 Task: Select the Cape Verde Time as time zone for the schedule.
Action: Mouse moved to (1077, 98)
Screenshot: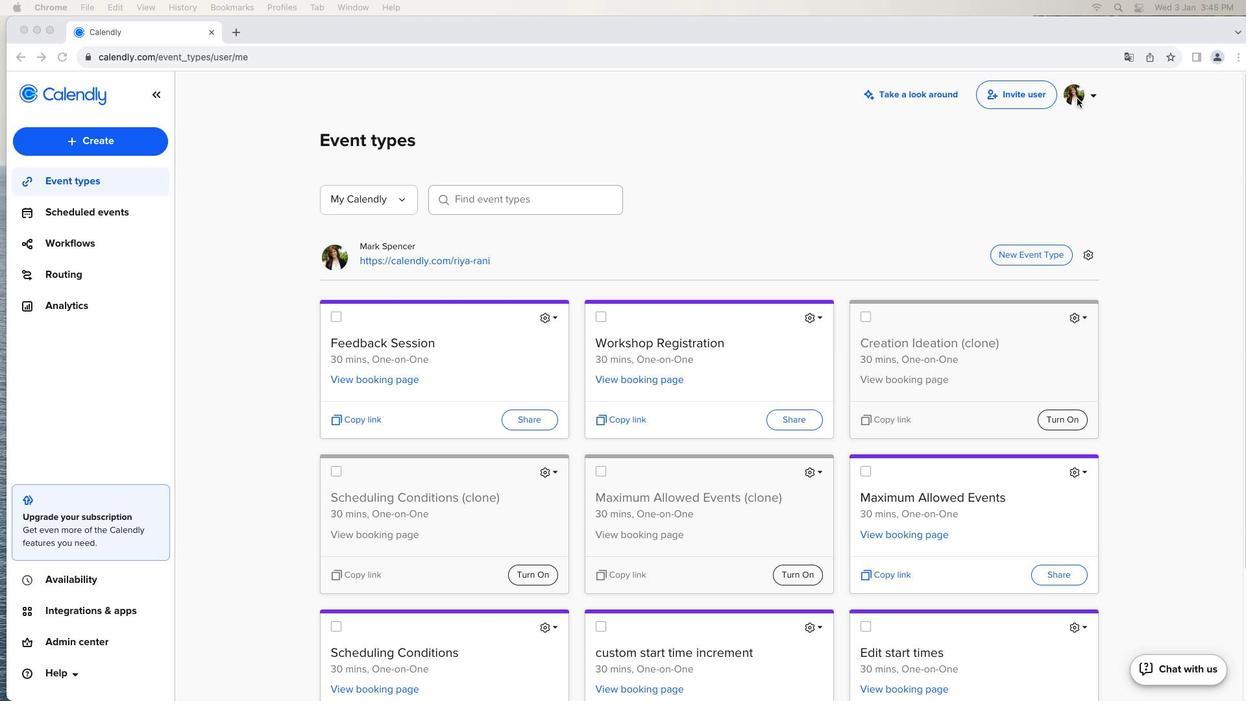 
Action: Mouse pressed left at (1077, 98)
Screenshot: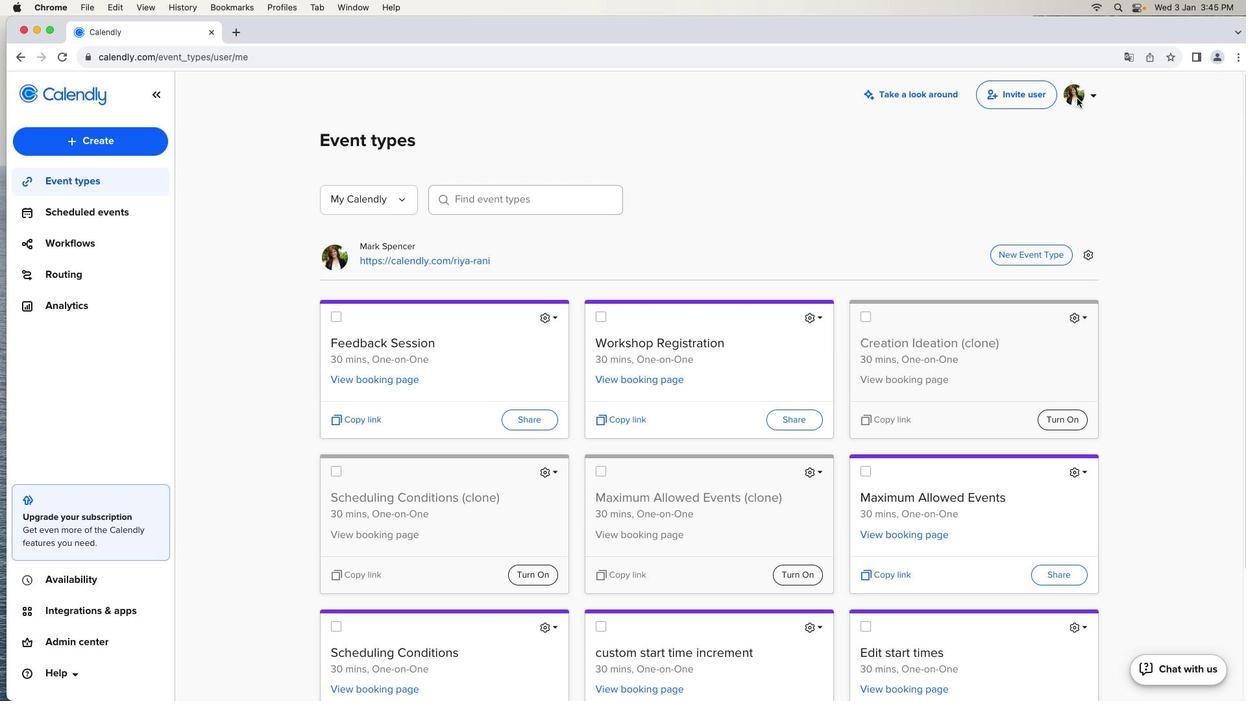
Action: Mouse pressed left at (1077, 98)
Screenshot: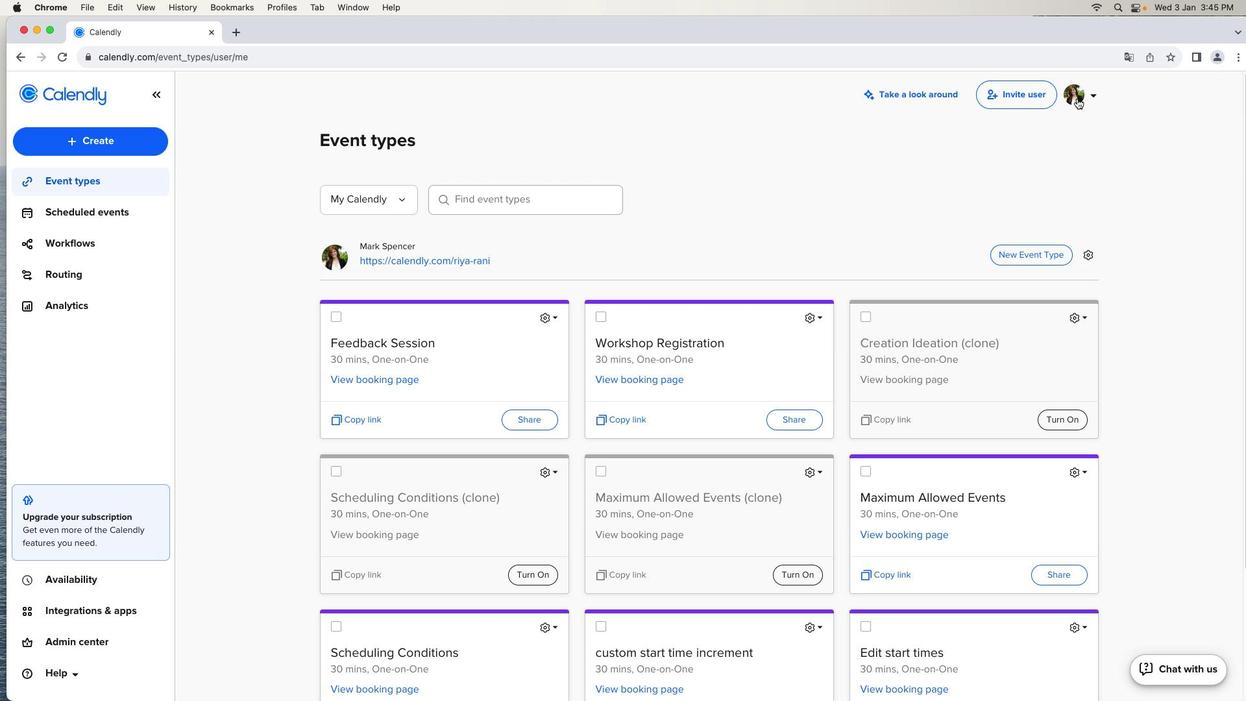 
Action: Mouse moved to (1013, 171)
Screenshot: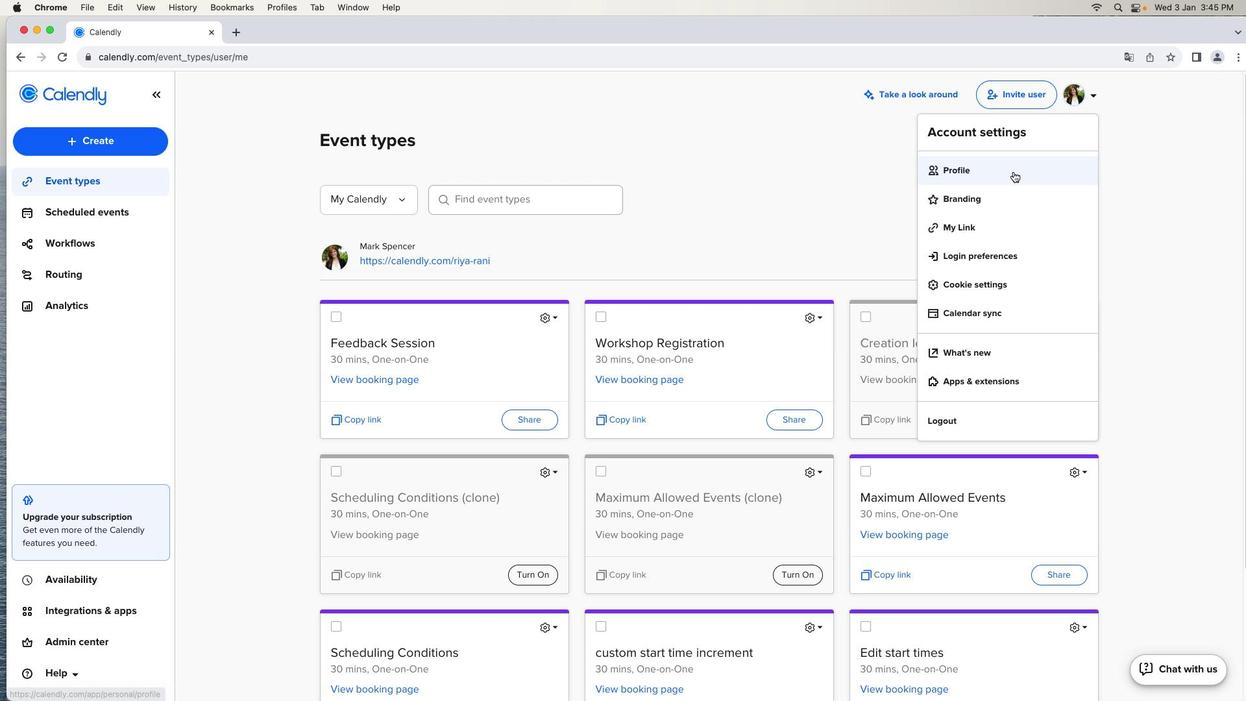
Action: Mouse pressed left at (1013, 171)
Screenshot: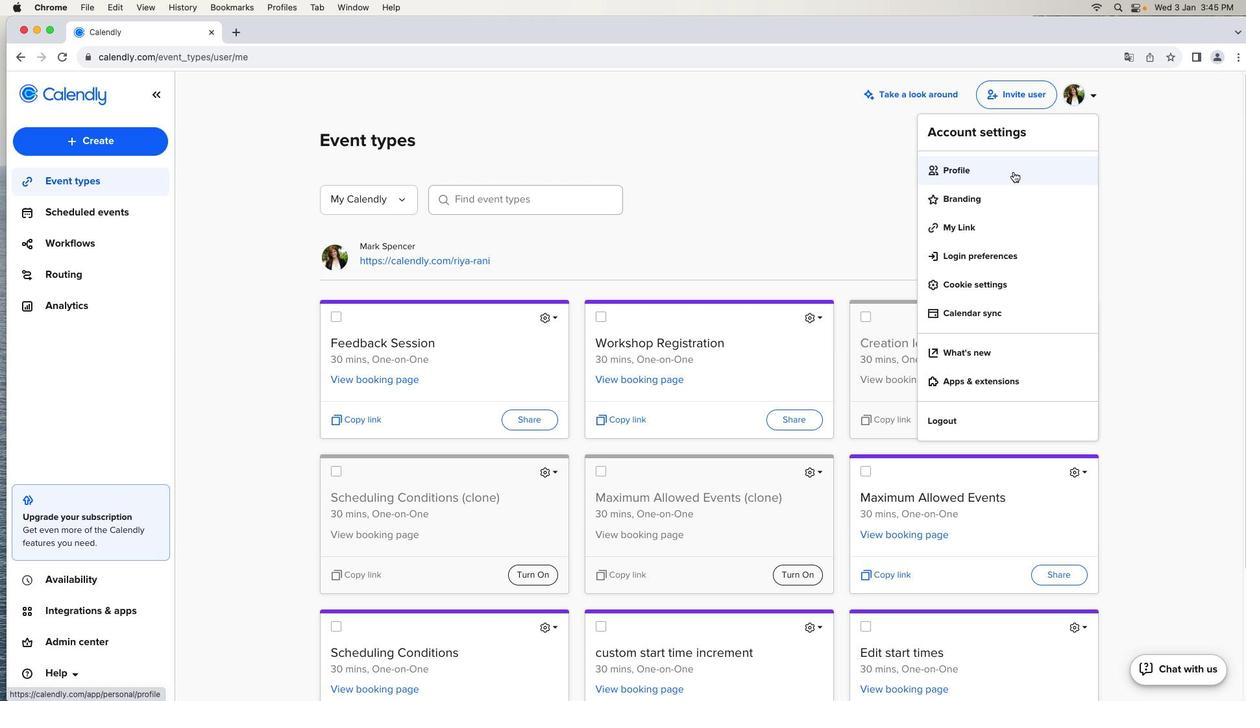 
Action: Mouse moved to (654, 545)
Screenshot: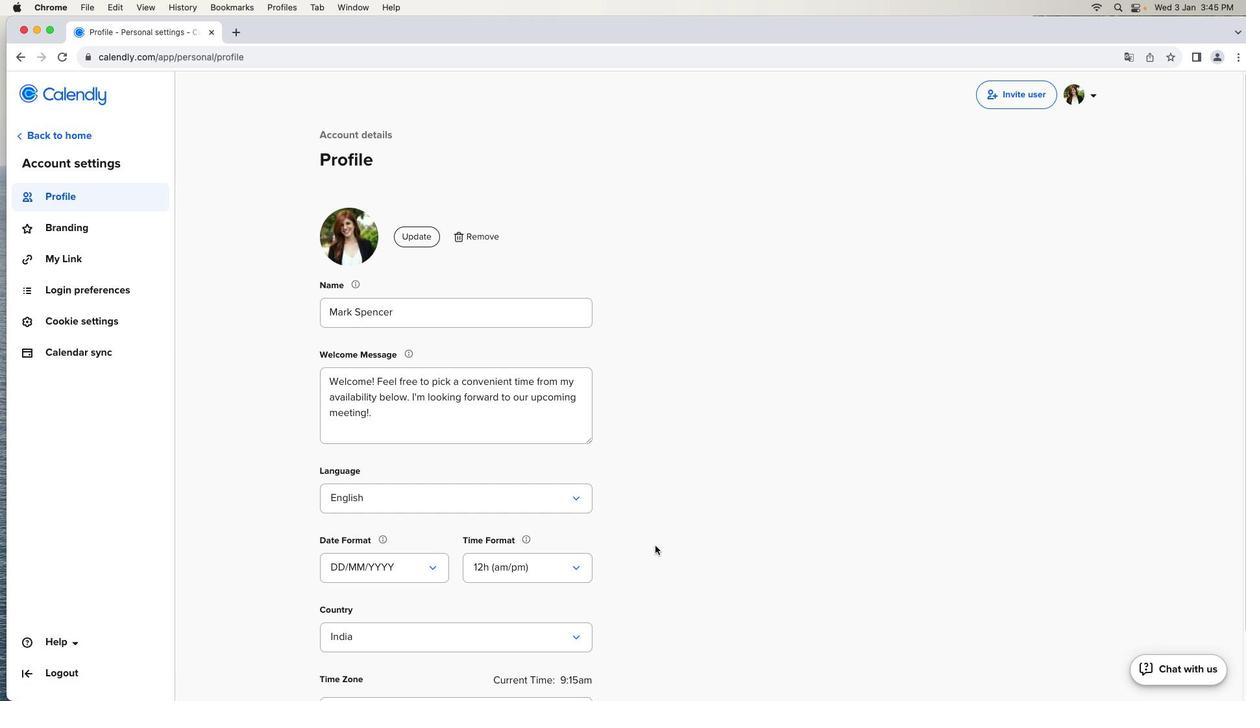 
Action: Mouse scrolled (654, 545) with delta (0, 0)
Screenshot: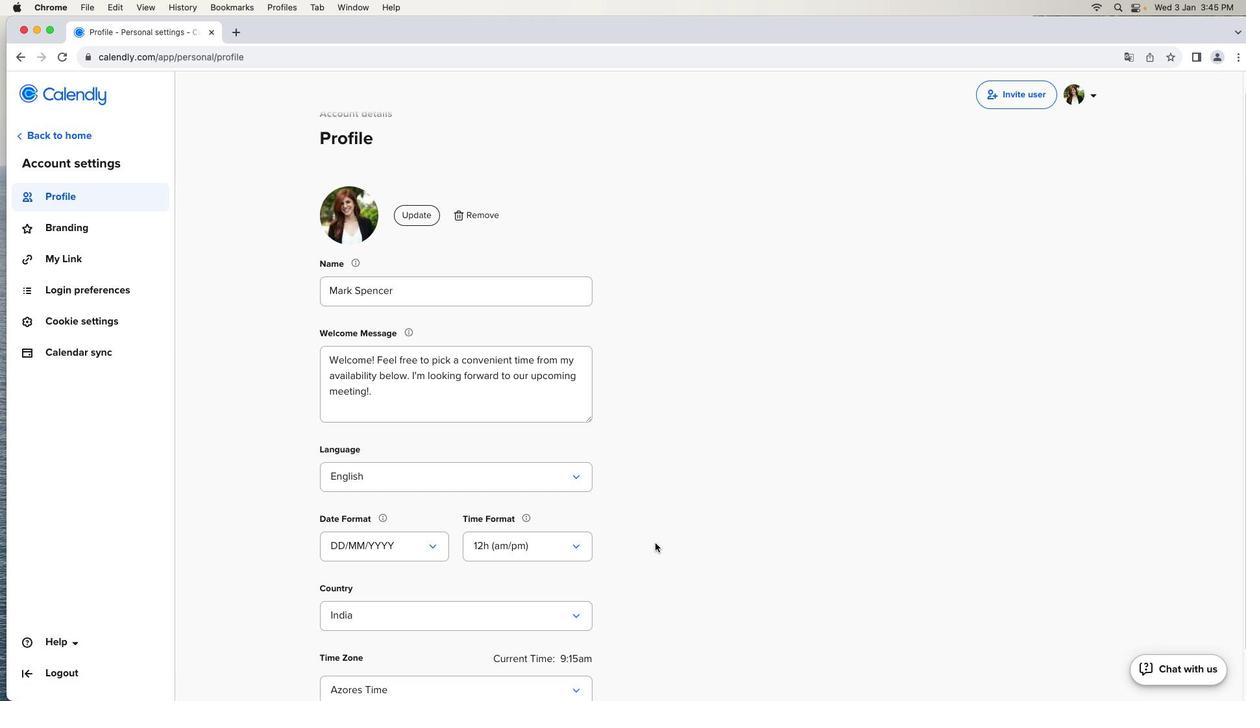 
Action: Mouse scrolled (654, 545) with delta (0, 0)
Screenshot: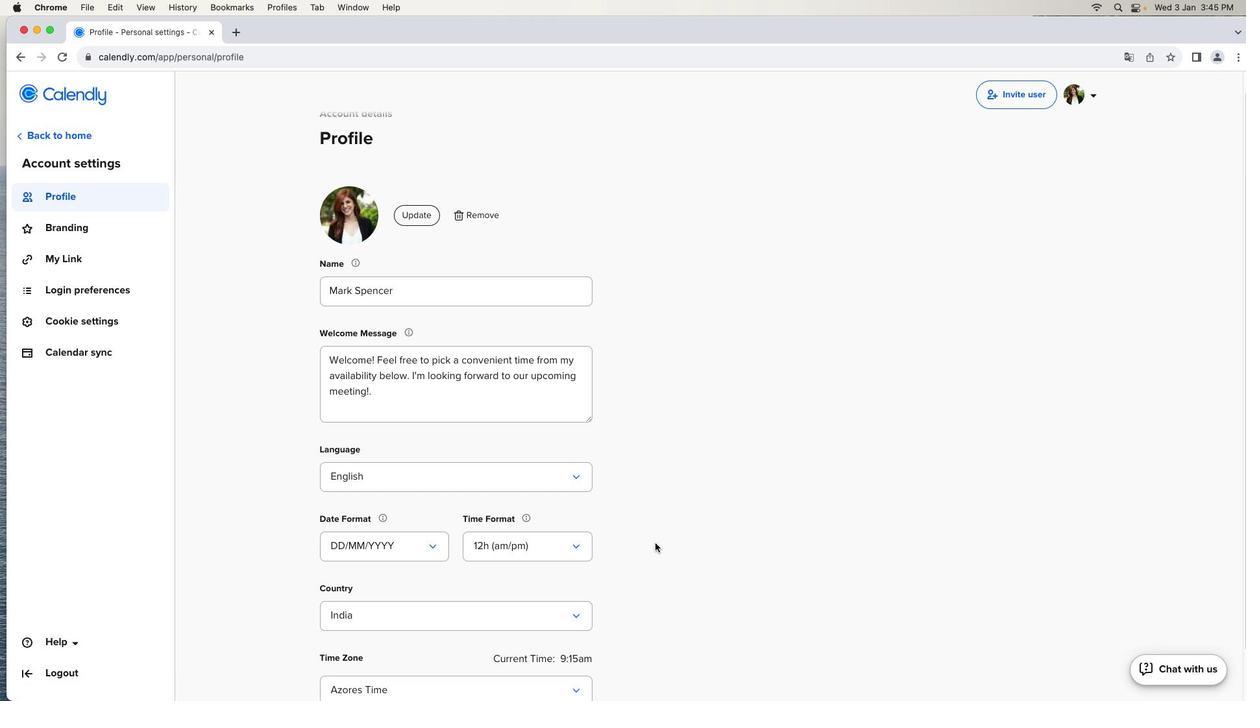
Action: Mouse scrolled (654, 545) with delta (0, -1)
Screenshot: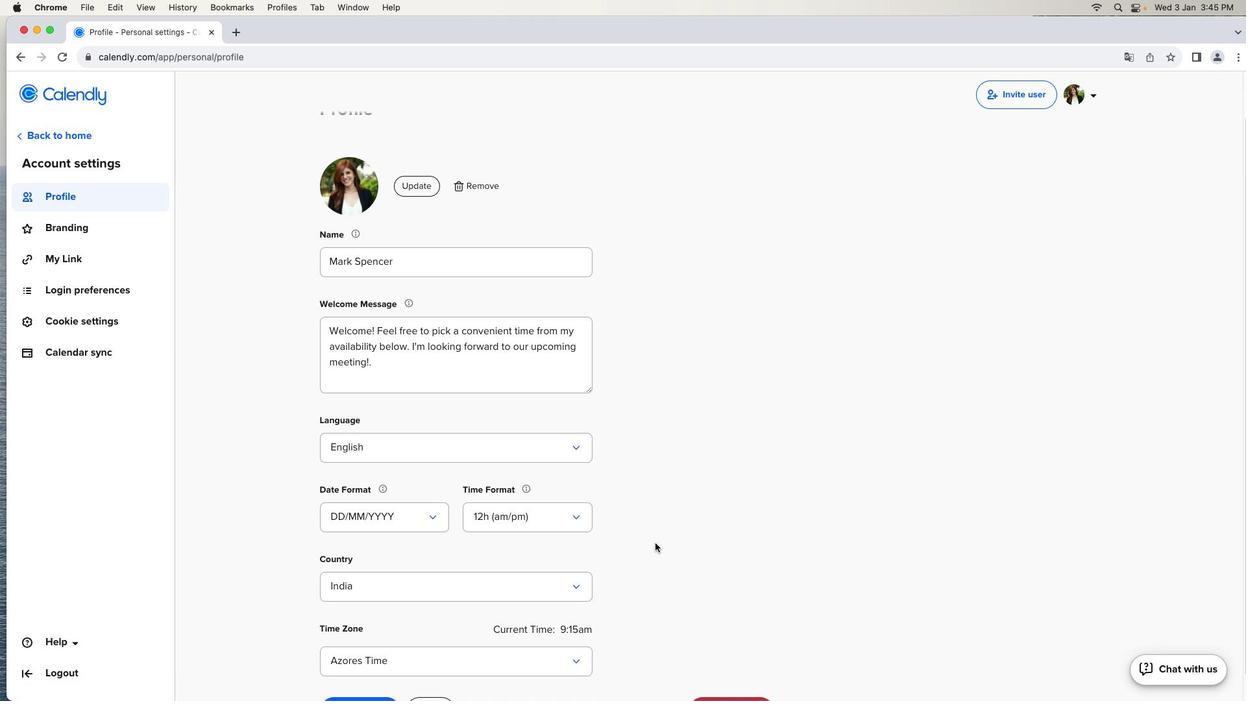 
Action: Mouse moved to (654, 543)
Screenshot: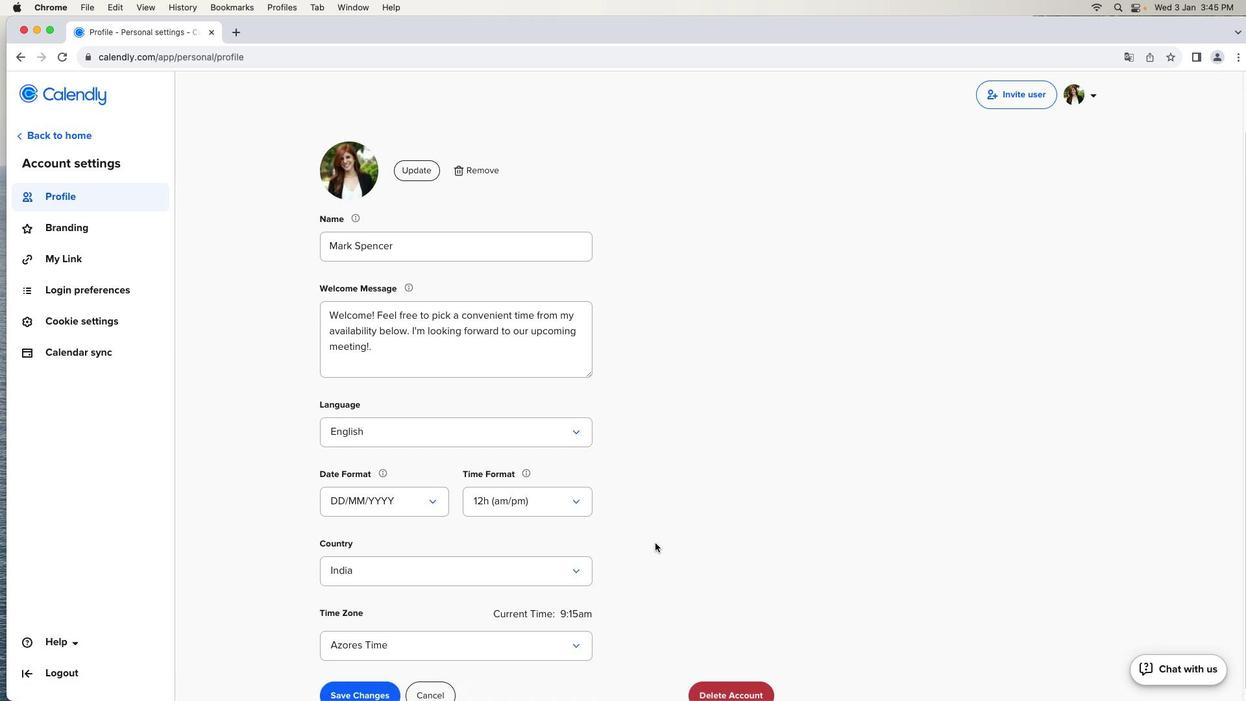 
Action: Mouse scrolled (654, 543) with delta (0, -2)
Screenshot: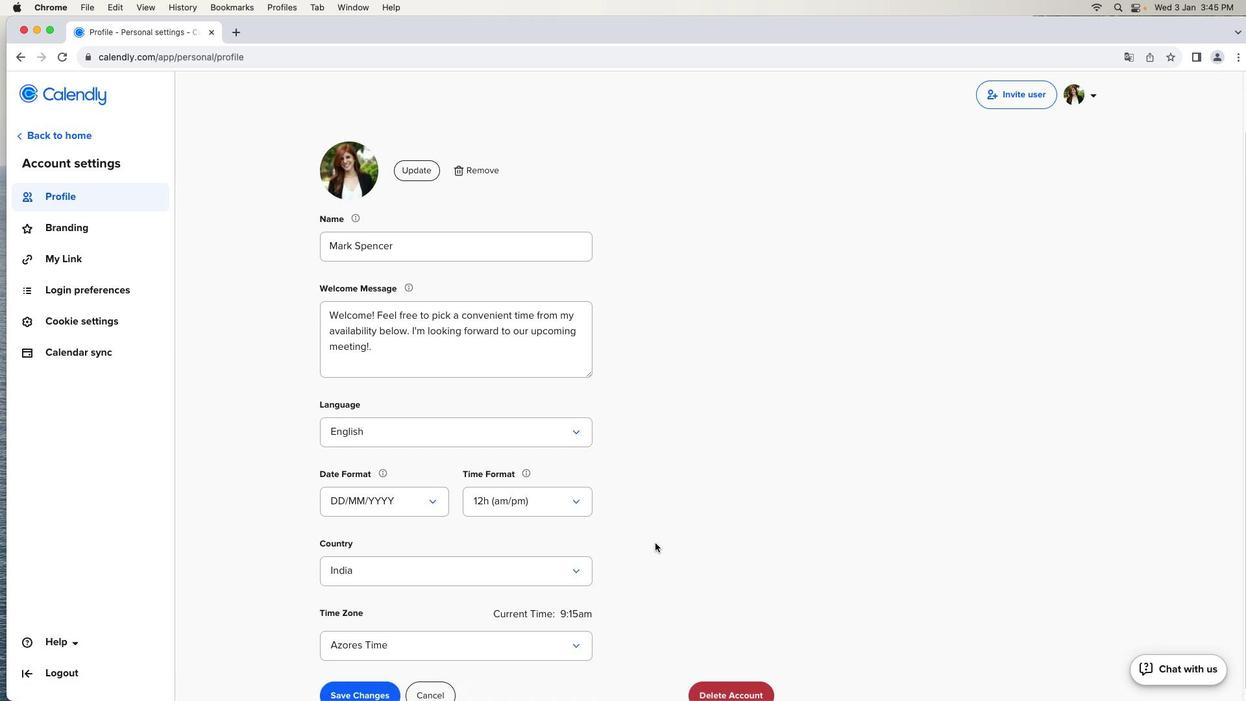 
Action: Mouse moved to (576, 636)
Screenshot: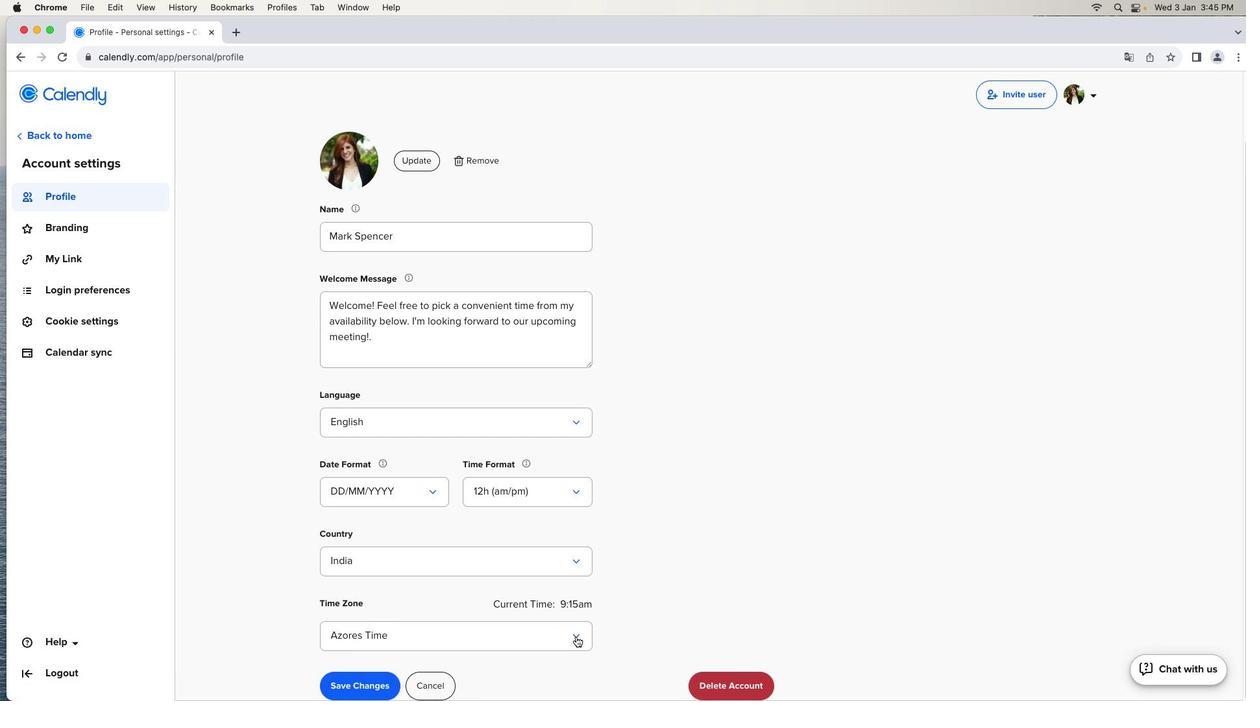
Action: Mouse pressed left at (576, 636)
Screenshot: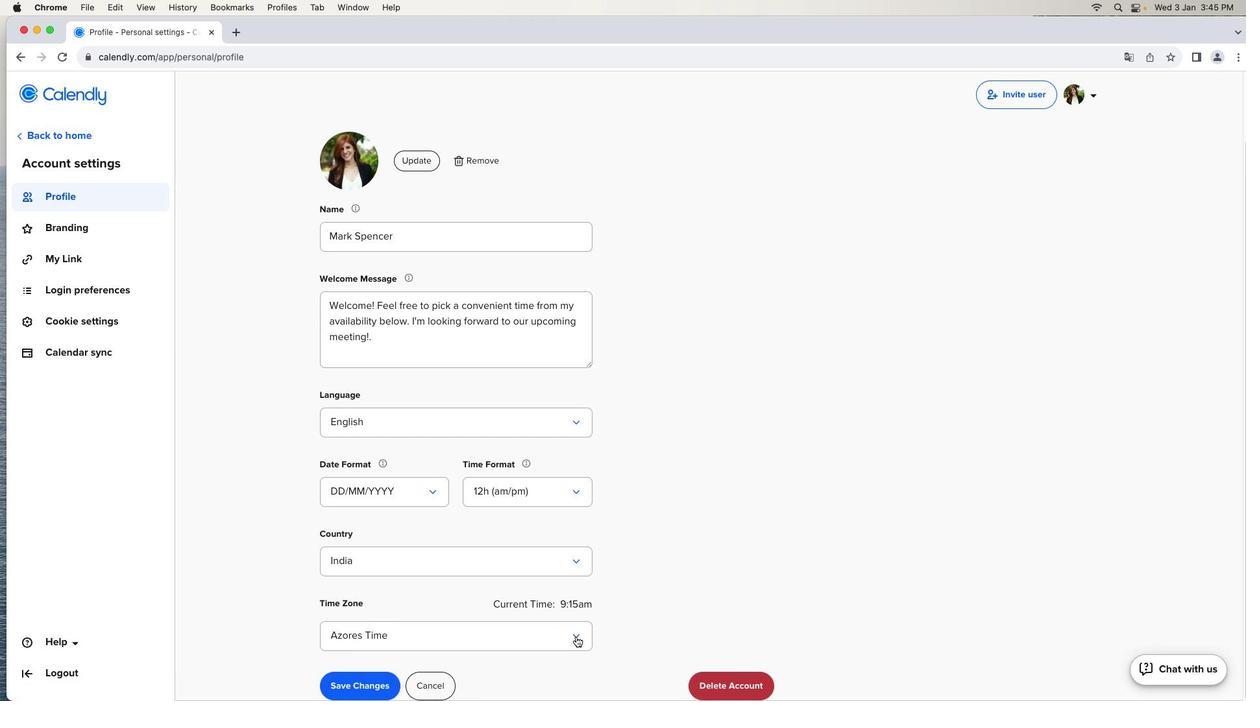 
Action: Mouse moved to (634, 603)
Screenshot: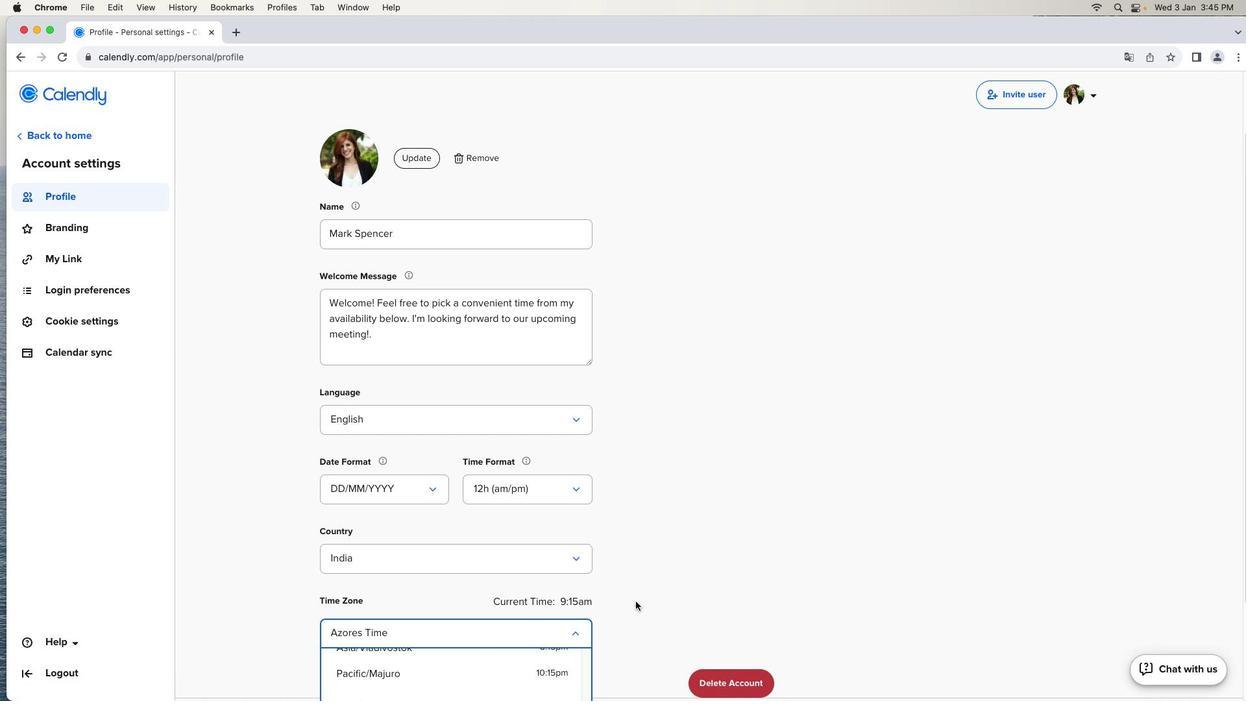 
Action: Mouse scrolled (634, 603) with delta (0, 0)
Screenshot: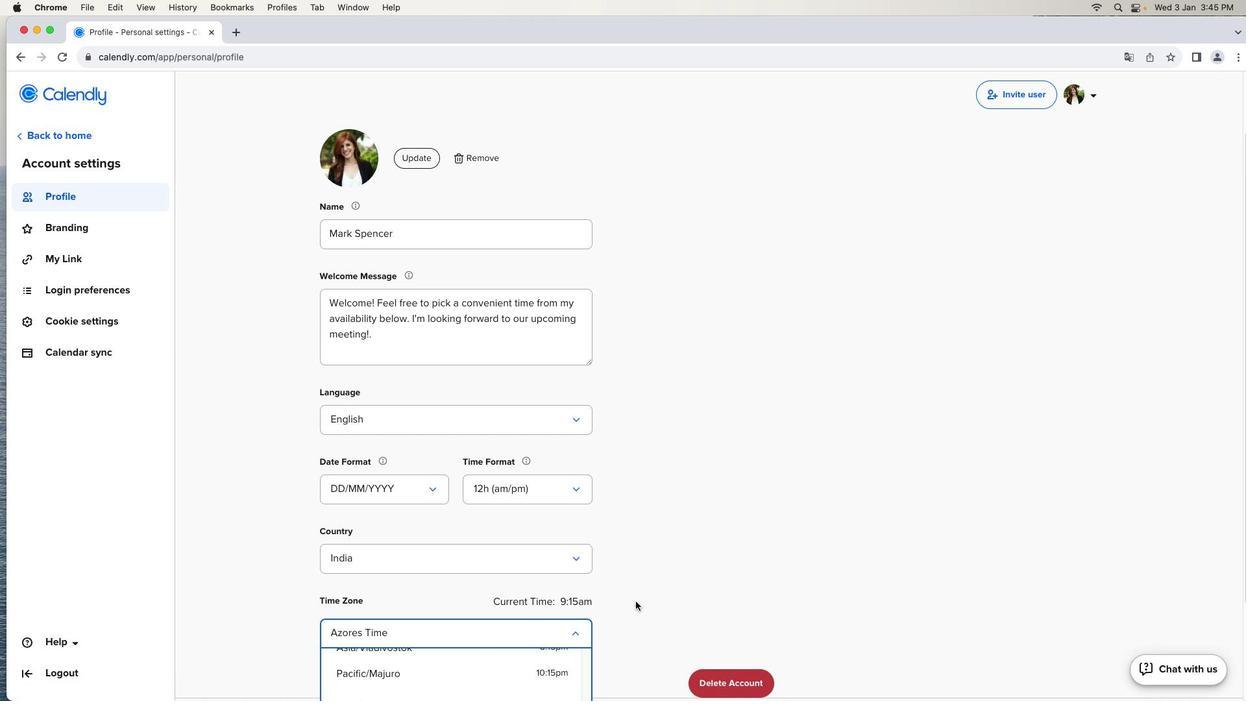 
Action: Mouse moved to (635, 601)
Screenshot: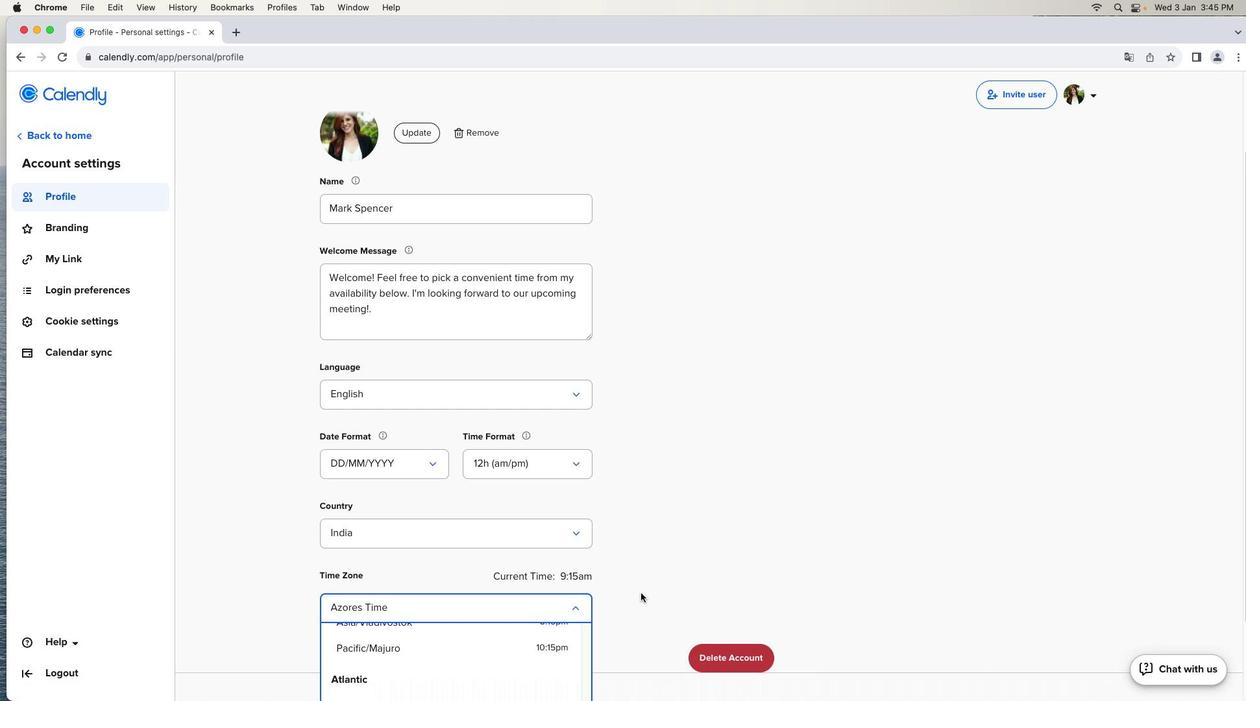 
Action: Mouse scrolled (635, 601) with delta (0, 0)
Screenshot: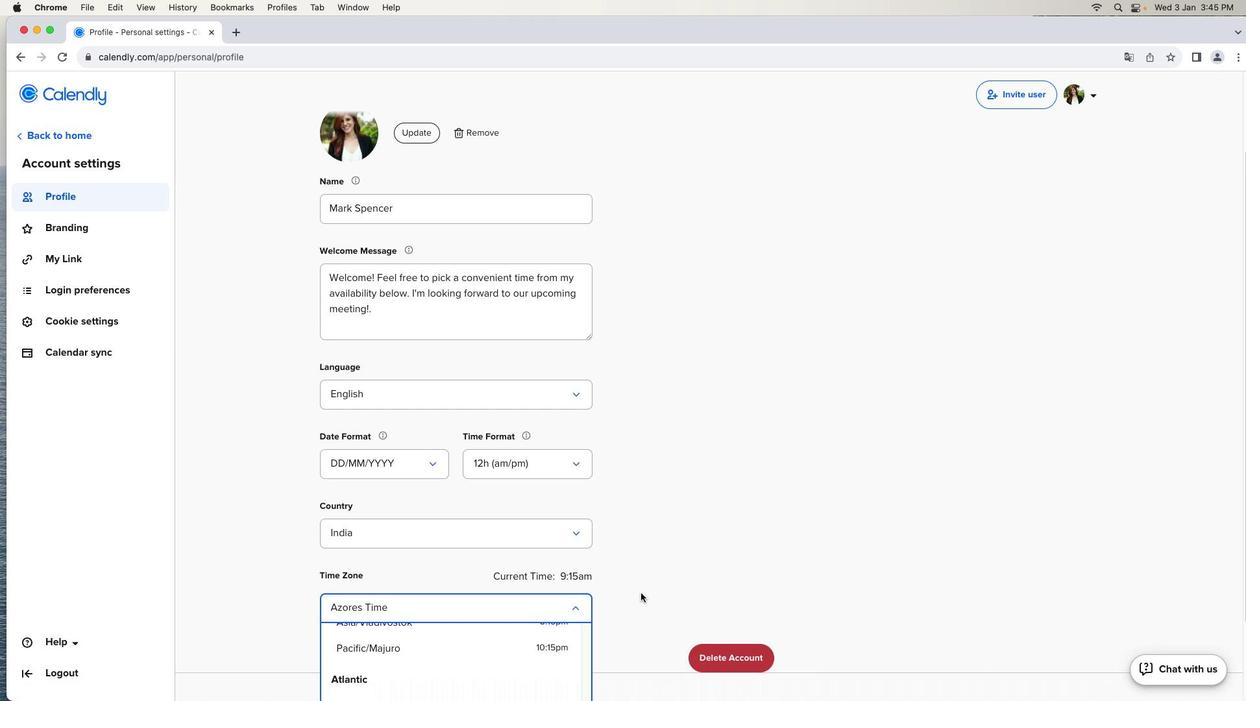 
Action: Mouse moved to (635, 601)
Screenshot: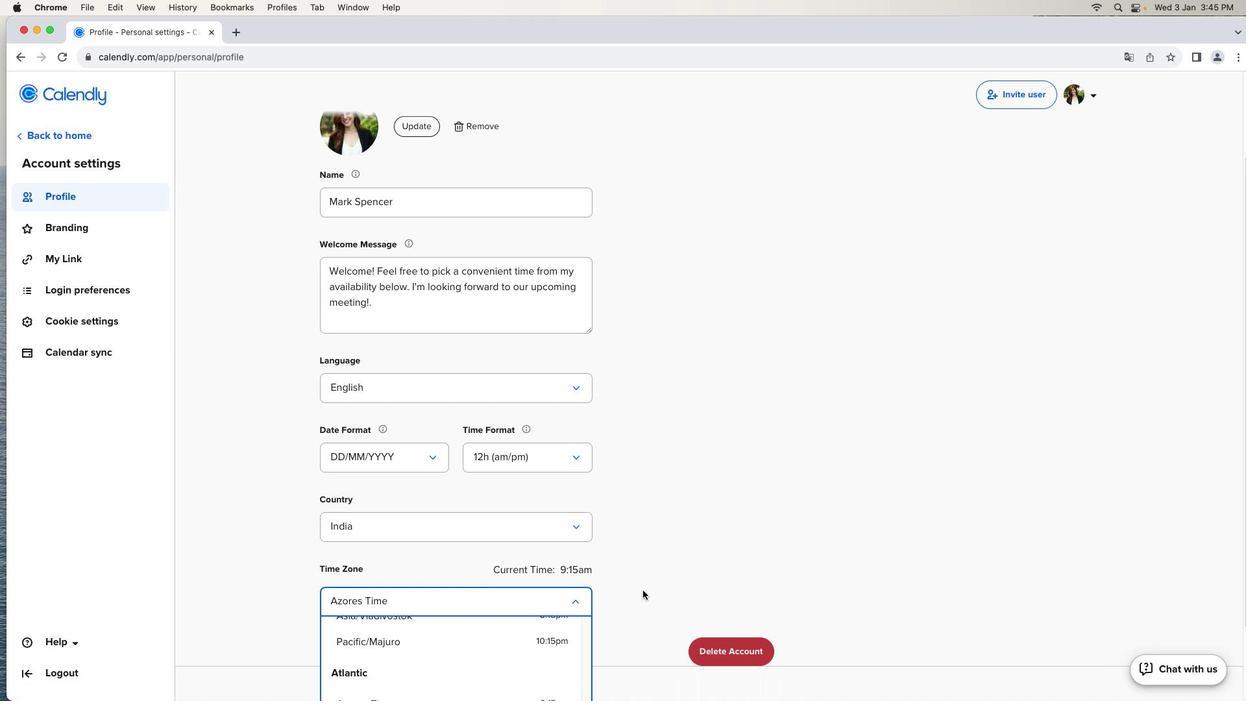 
Action: Mouse scrolled (635, 601) with delta (0, 0)
Screenshot: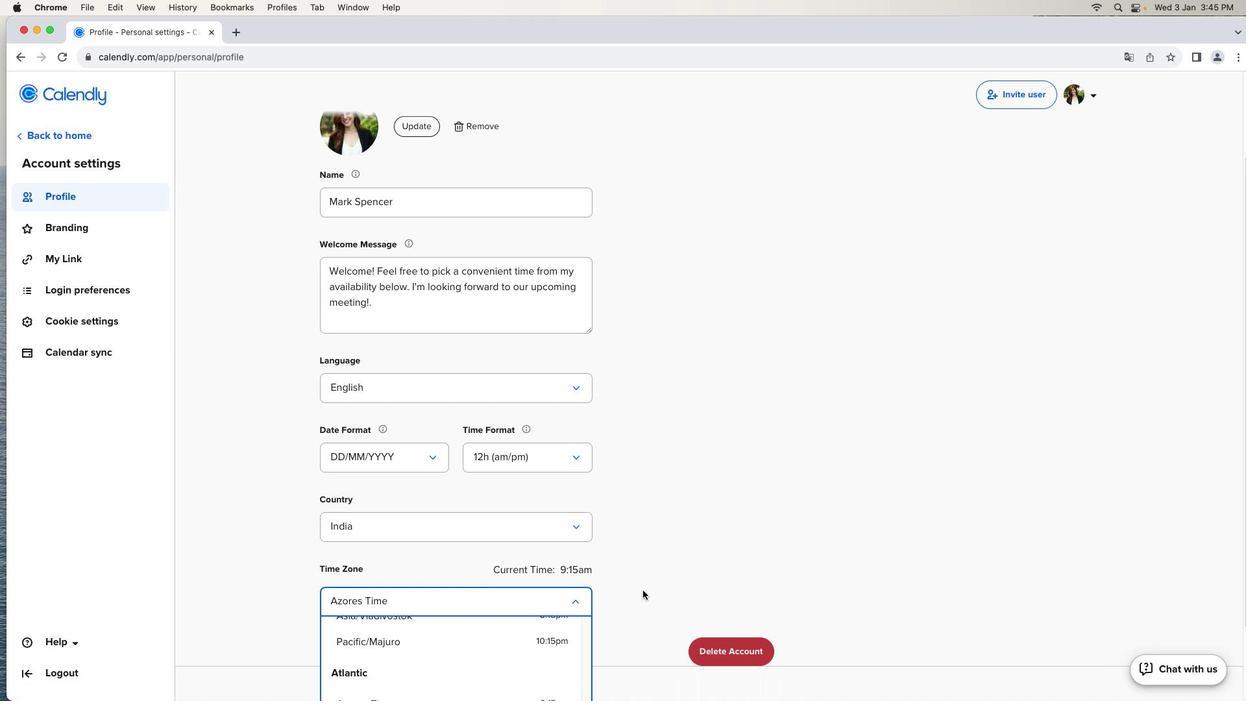 
Action: Mouse moved to (641, 591)
Screenshot: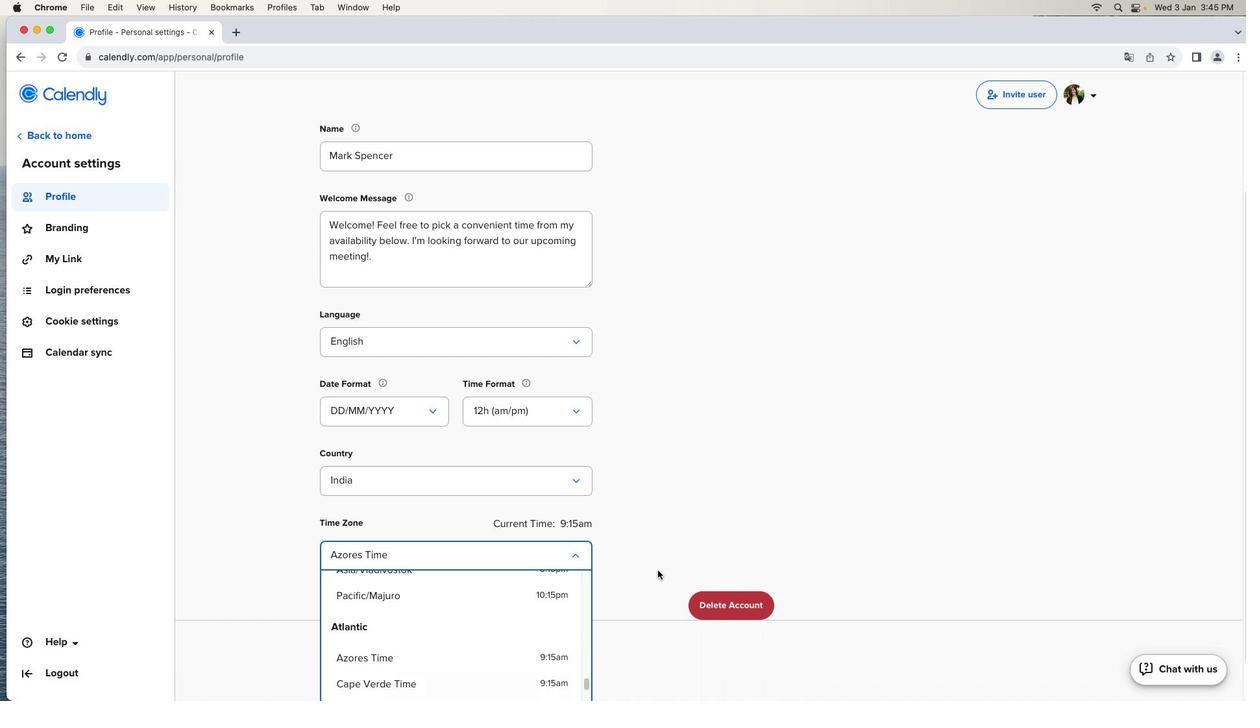 
Action: Mouse scrolled (641, 591) with delta (0, 0)
Screenshot: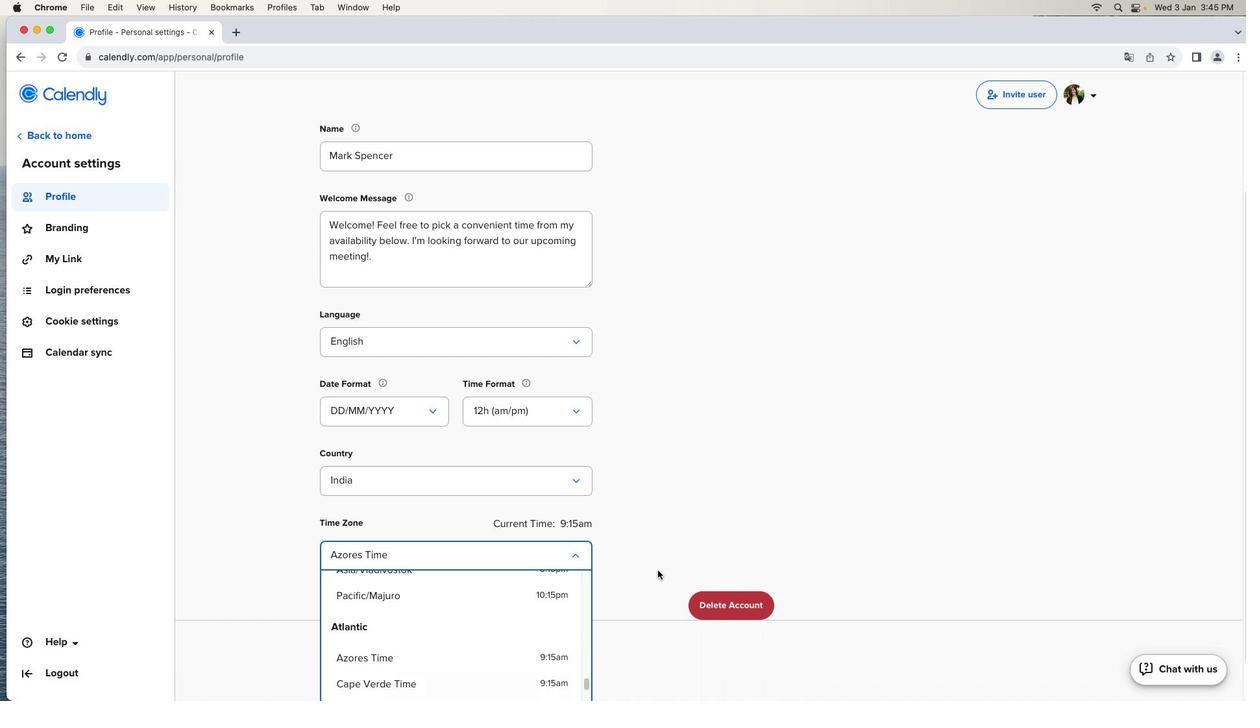 
Action: Mouse moved to (663, 561)
Screenshot: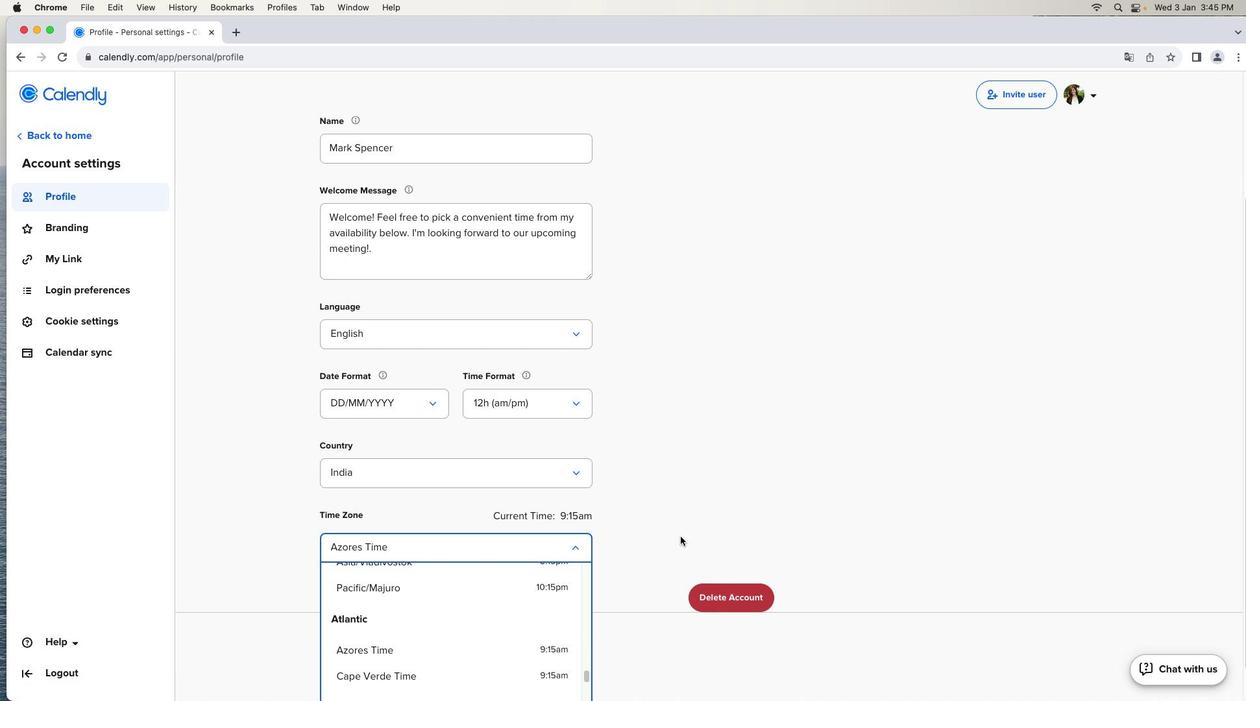 
Action: Mouse scrolled (663, 561) with delta (0, 0)
Screenshot: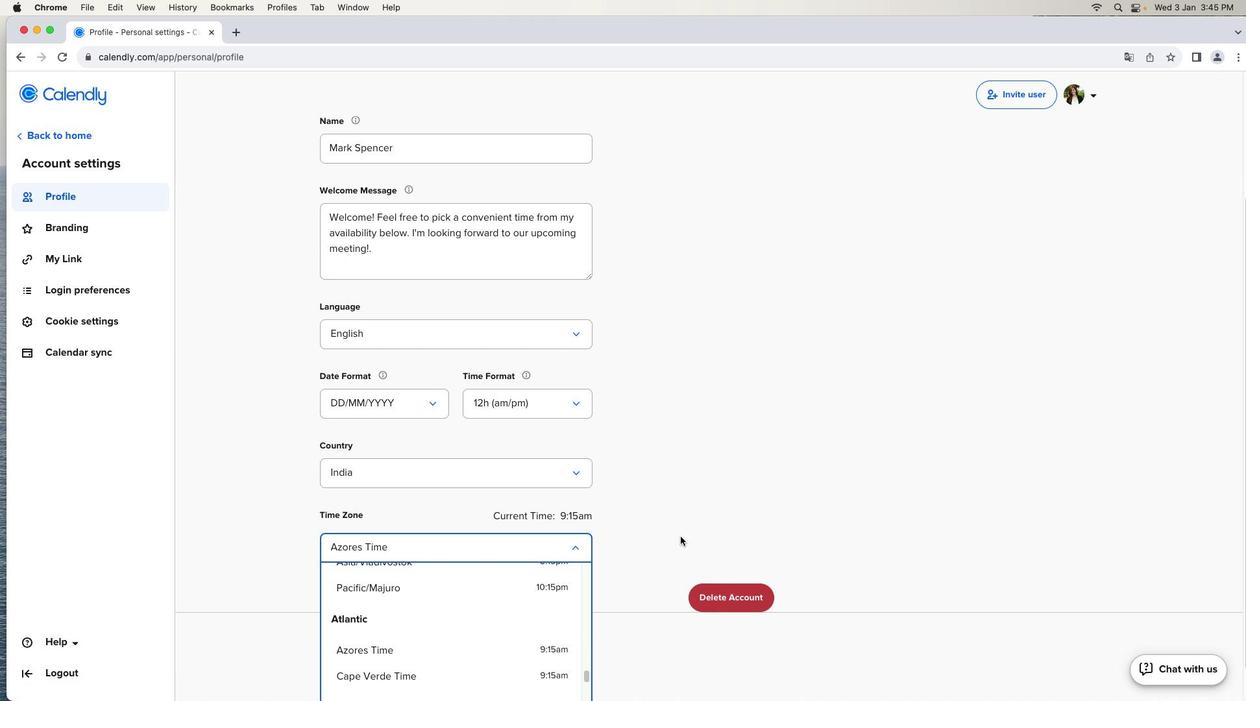 
Action: Mouse moved to (673, 547)
Screenshot: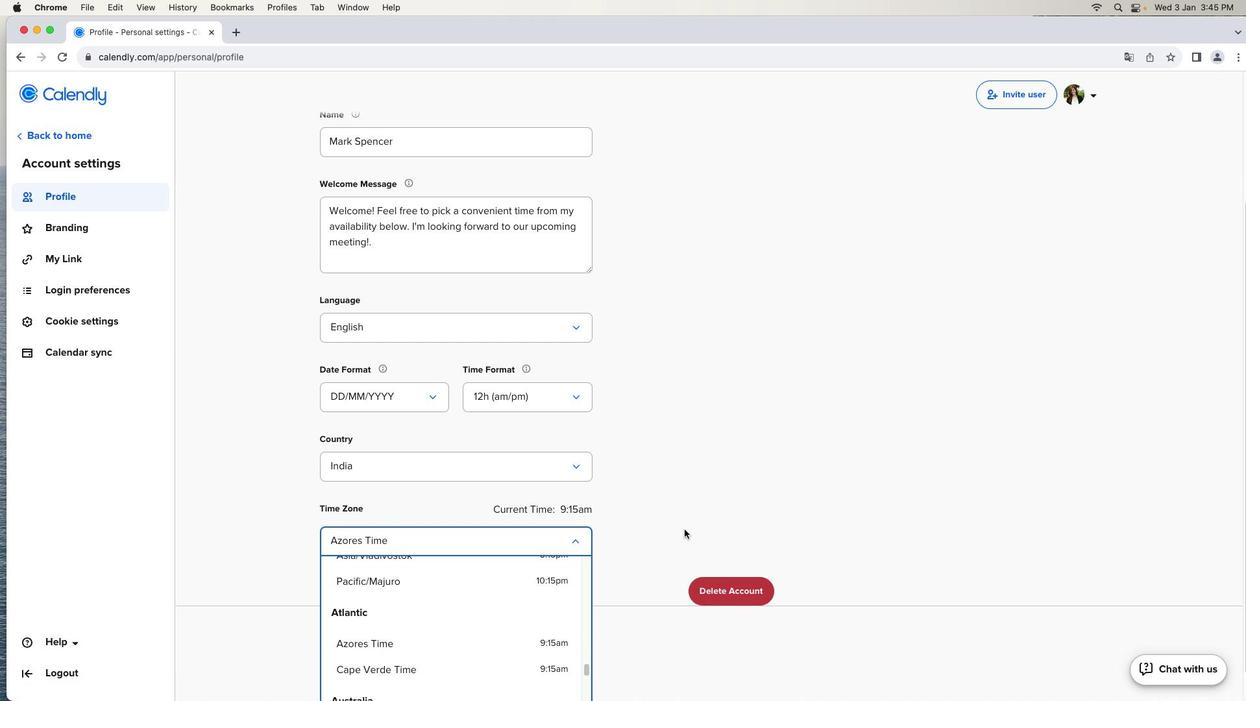 
Action: Mouse scrolled (673, 547) with delta (0, 0)
Screenshot: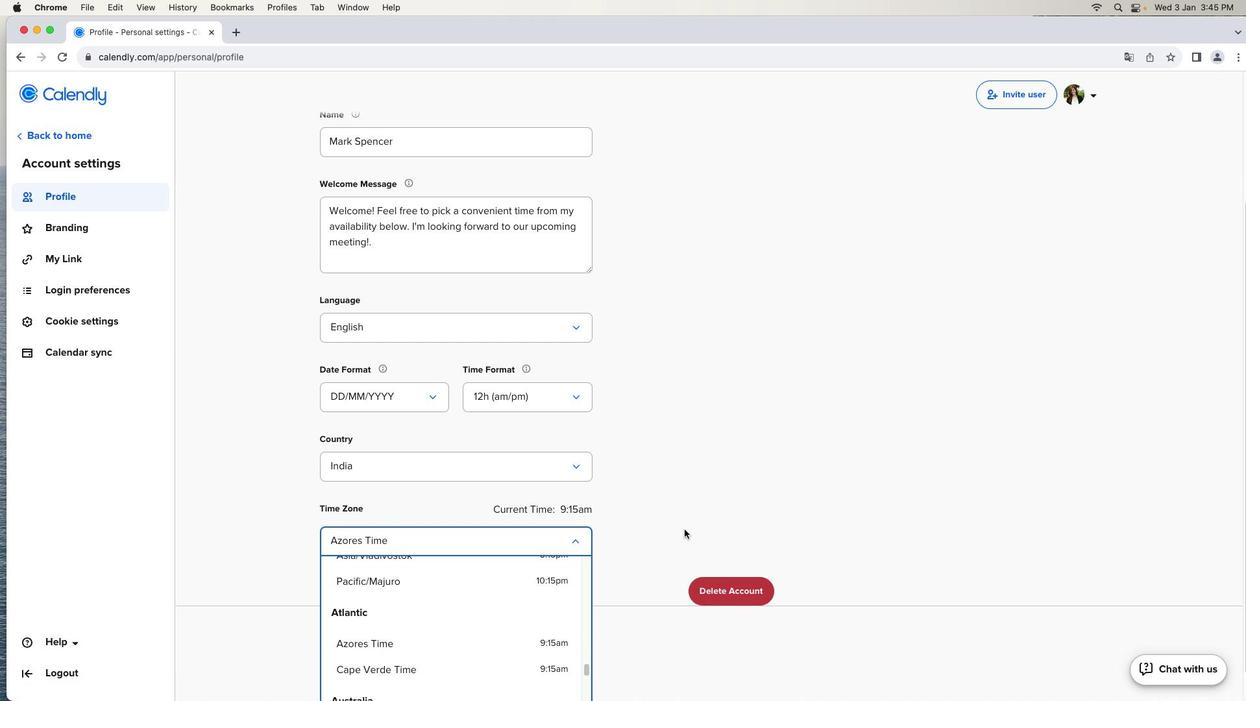 
Action: Mouse moved to (684, 529)
Screenshot: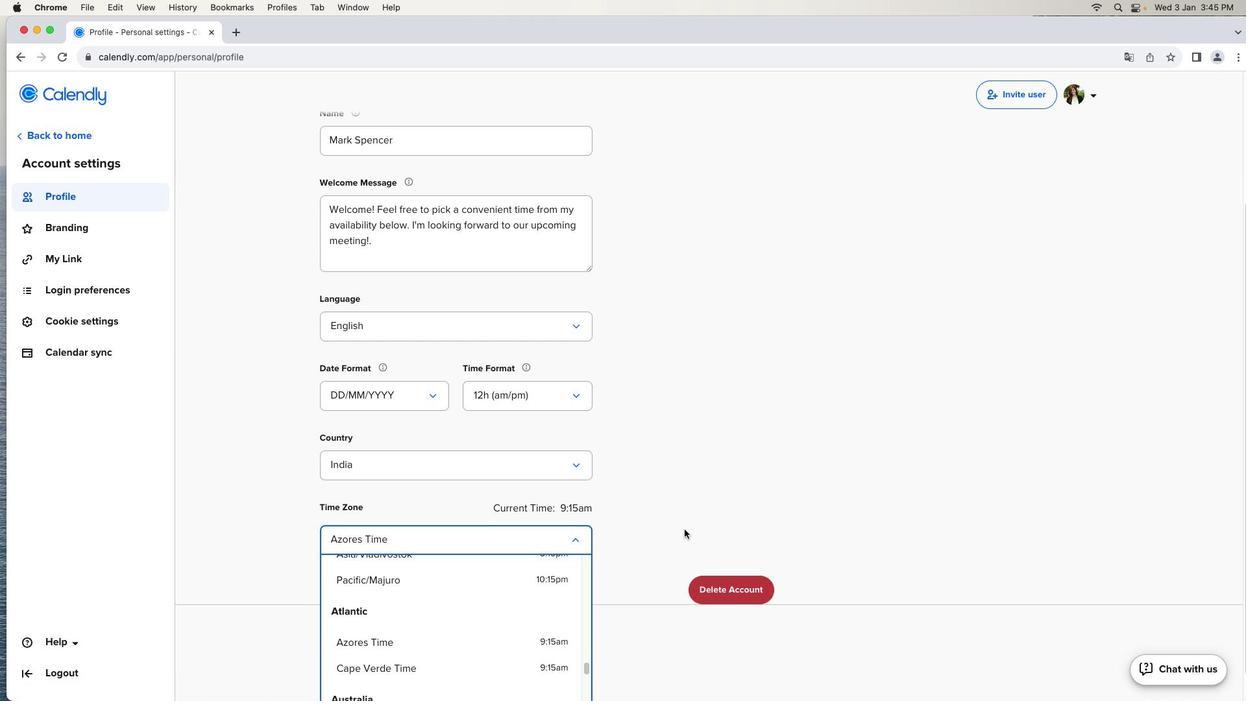 
Action: Mouse scrolled (684, 529) with delta (0, 0)
Screenshot: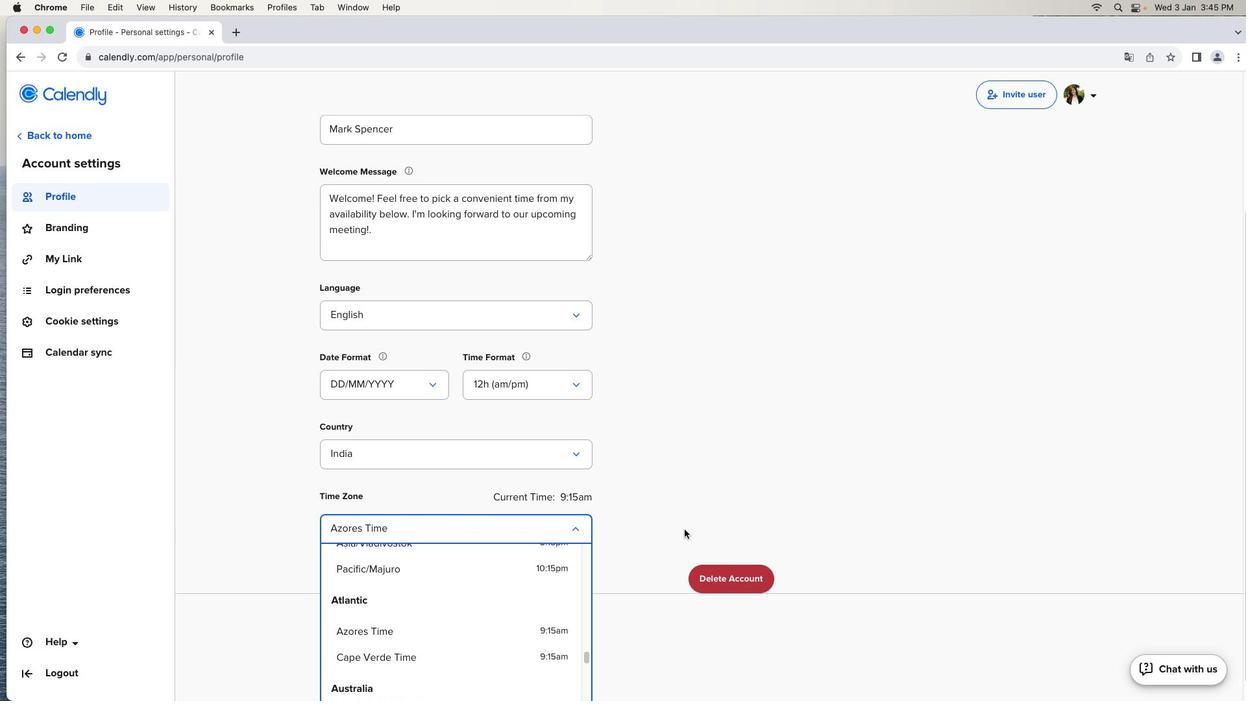 
Action: Mouse scrolled (684, 529) with delta (0, 0)
Screenshot: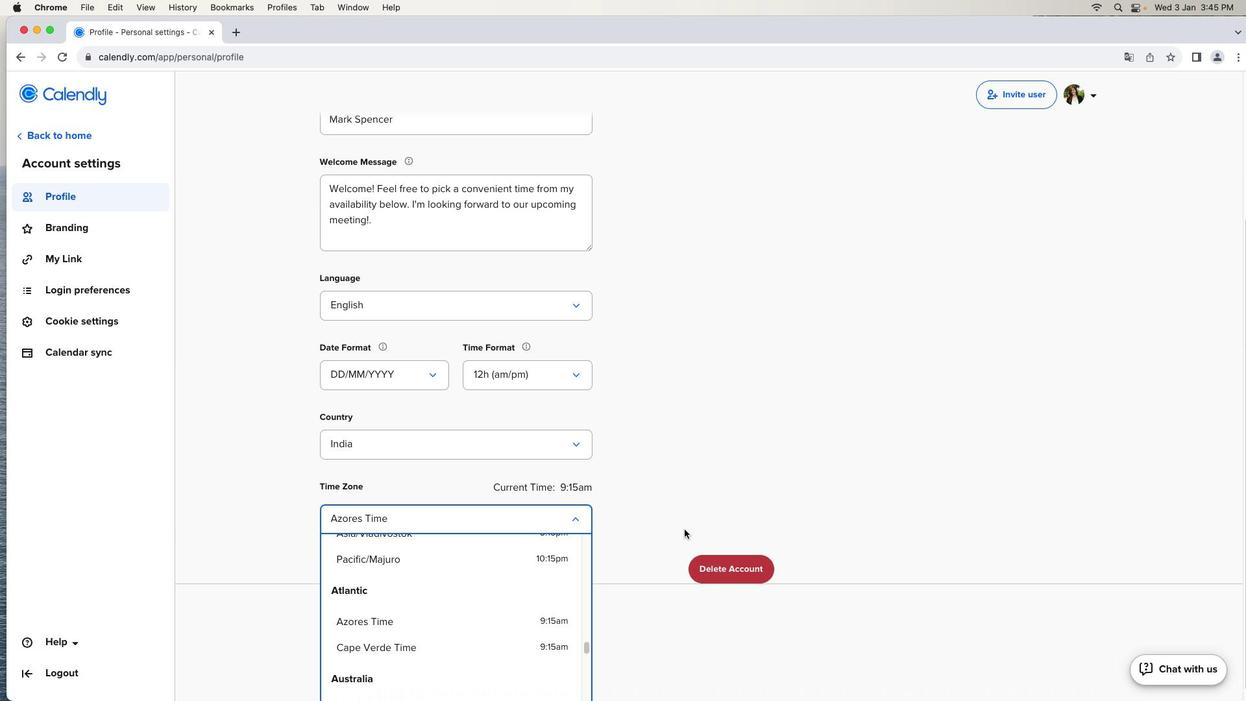 
Action: Mouse scrolled (684, 529) with delta (0, -1)
Screenshot: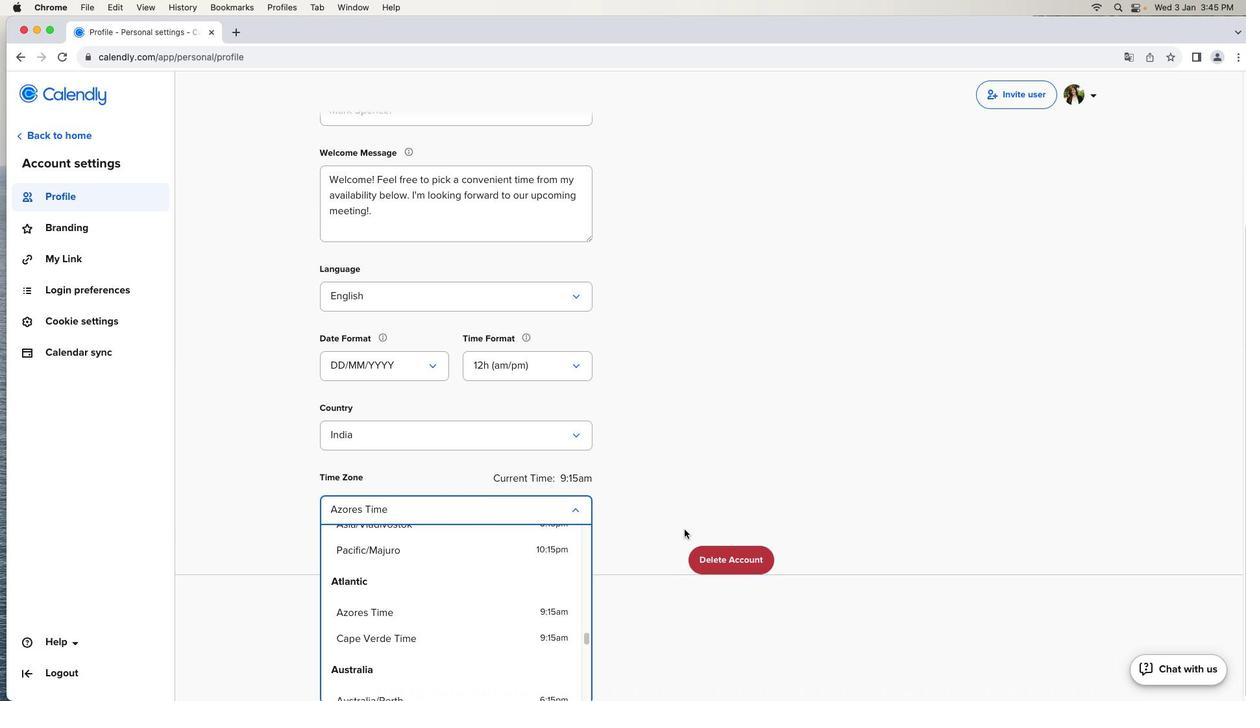 
Action: Mouse moved to (455, 632)
Screenshot: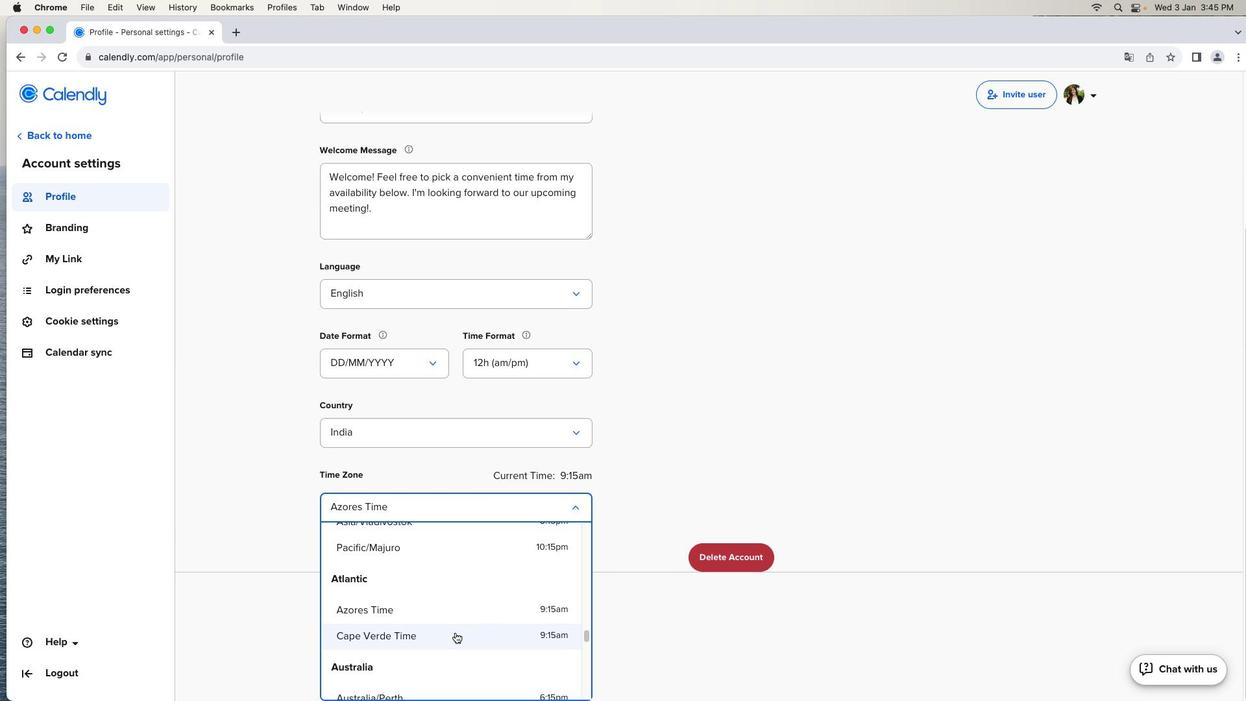 
Action: Mouse pressed left at (455, 632)
Screenshot: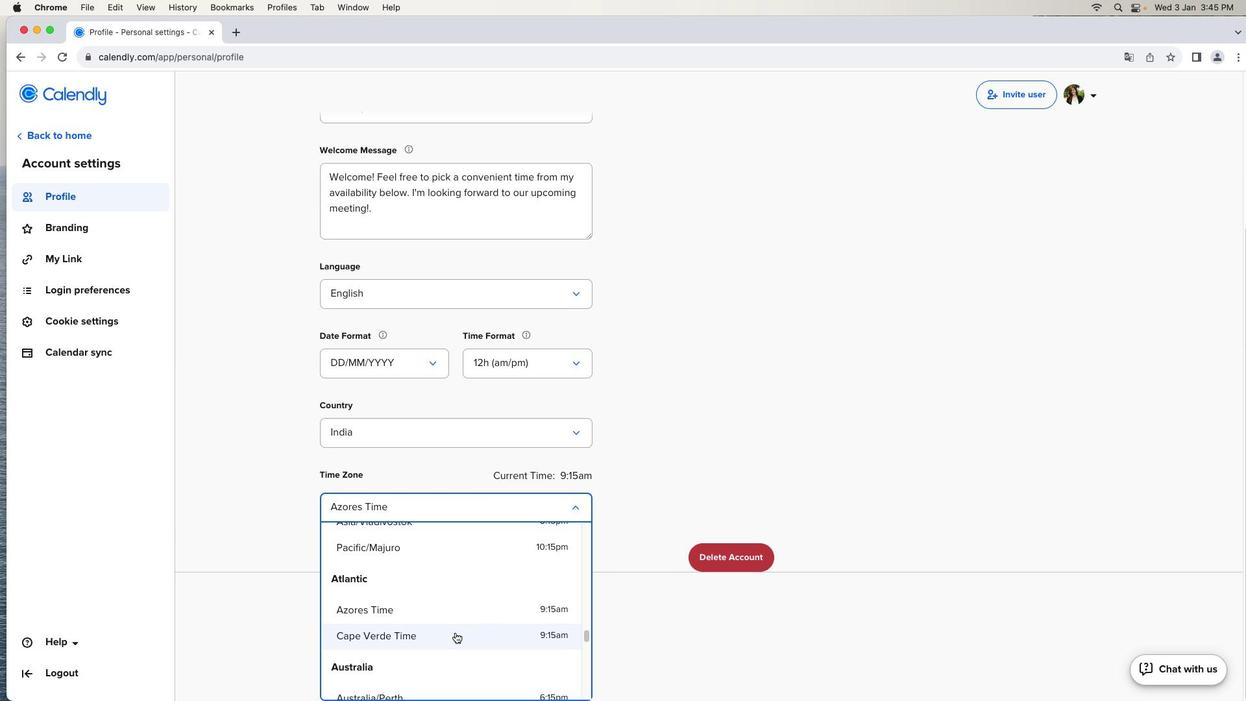 
Action: Mouse moved to (653, 616)
Screenshot: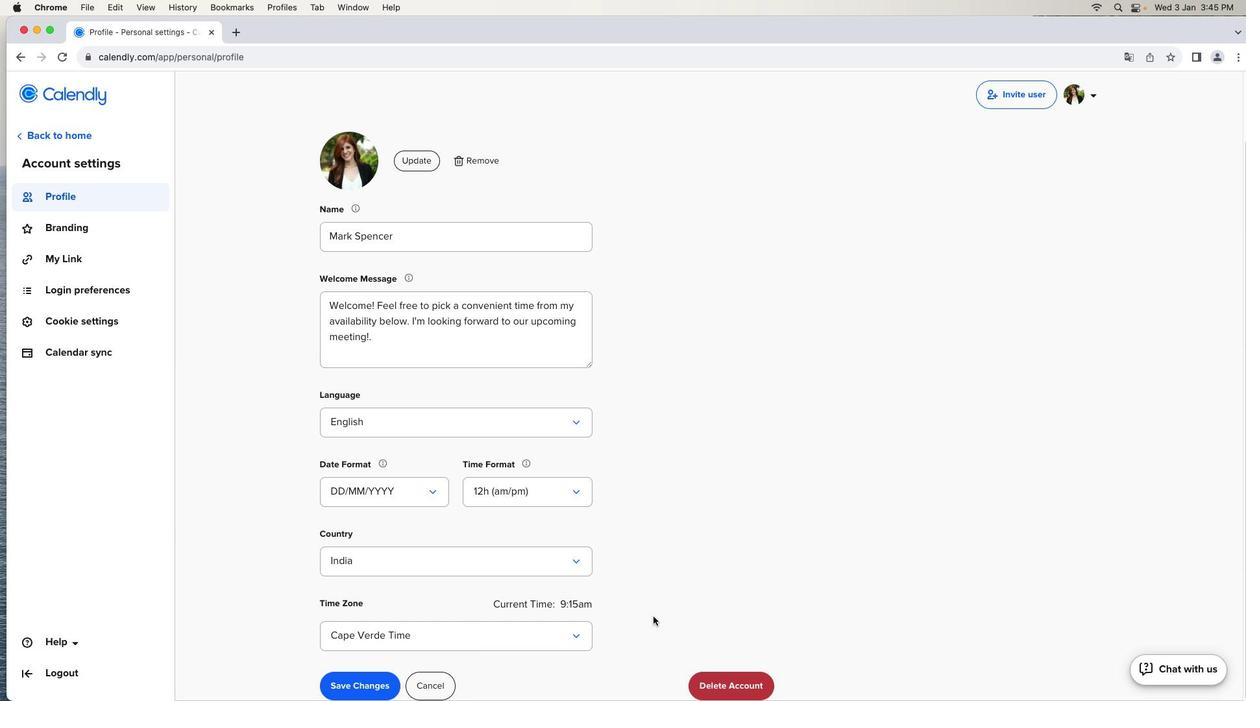 
Action: Mouse scrolled (653, 616) with delta (0, 0)
Screenshot: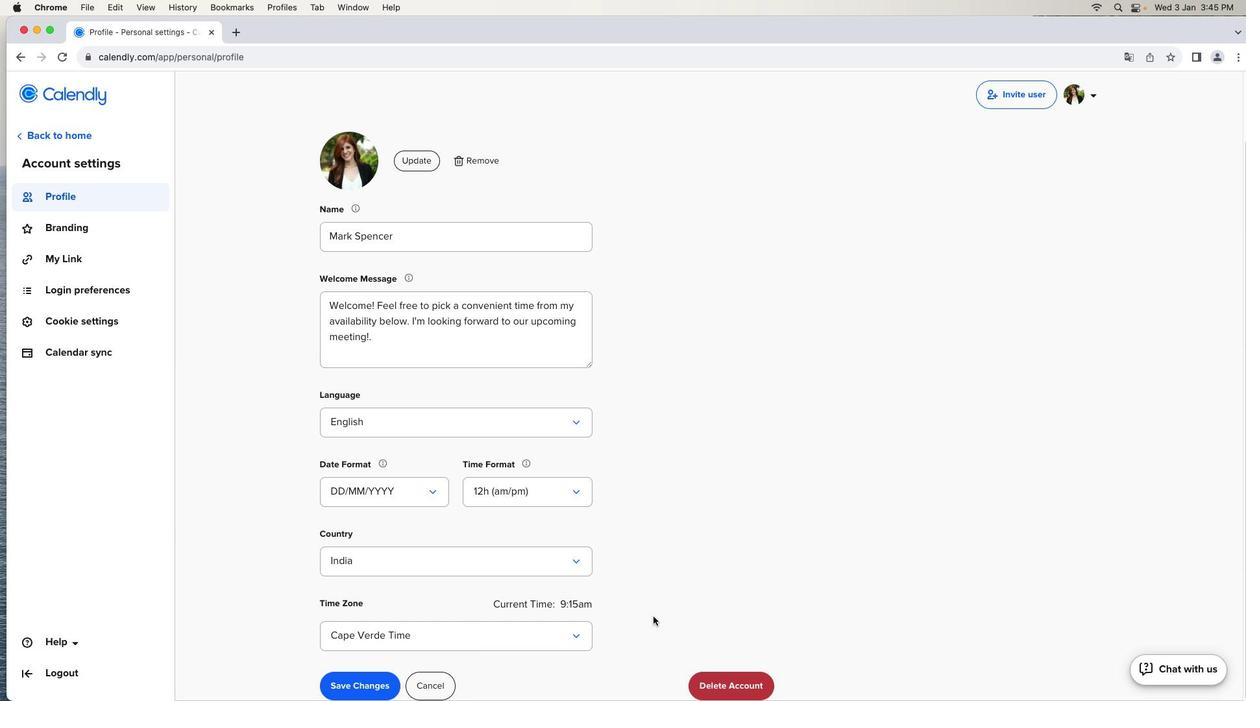 
Action: Mouse scrolled (653, 616) with delta (0, 0)
Screenshot: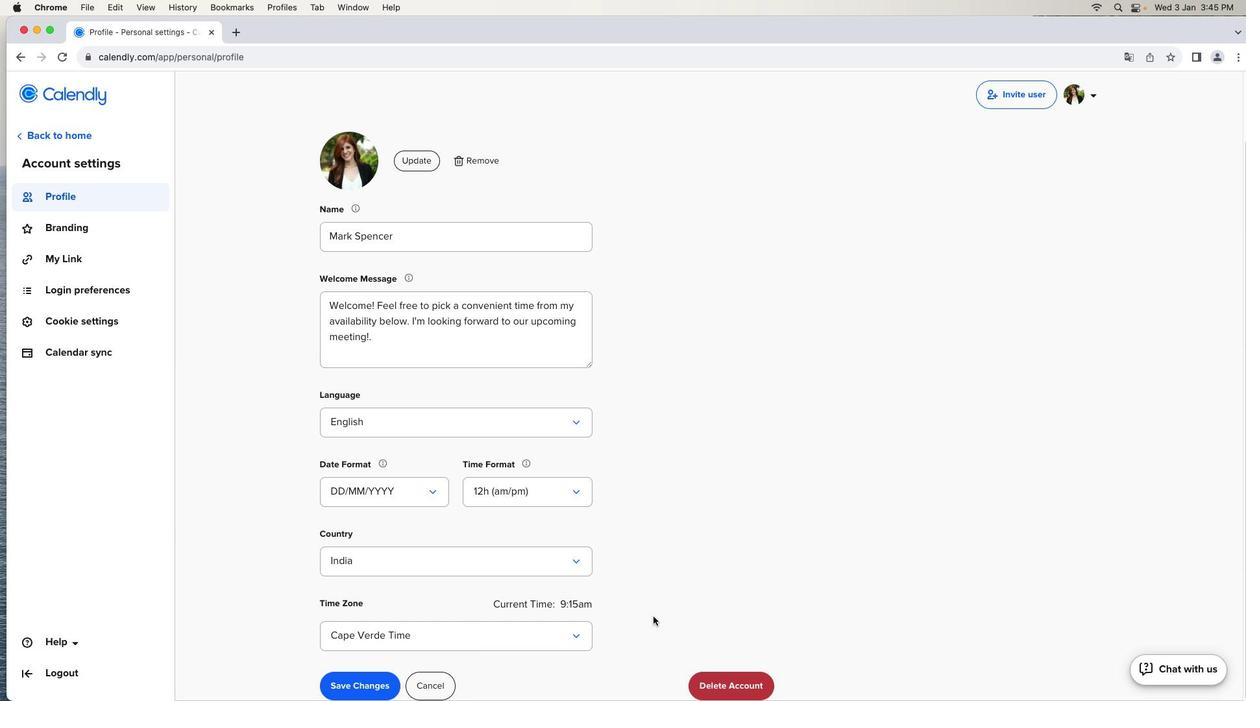 
Action: Mouse scrolled (653, 616) with delta (0, -1)
Screenshot: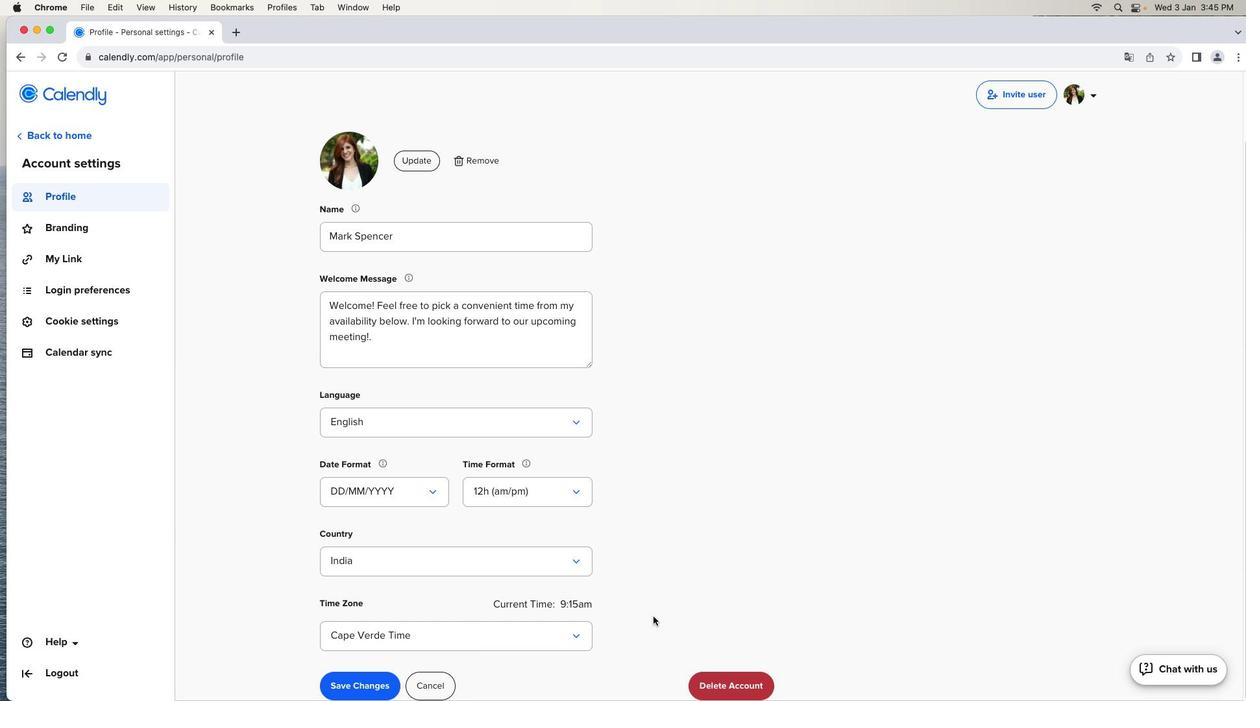 
Action: Mouse scrolled (653, 616) with delta (0, -2)
Screenshot: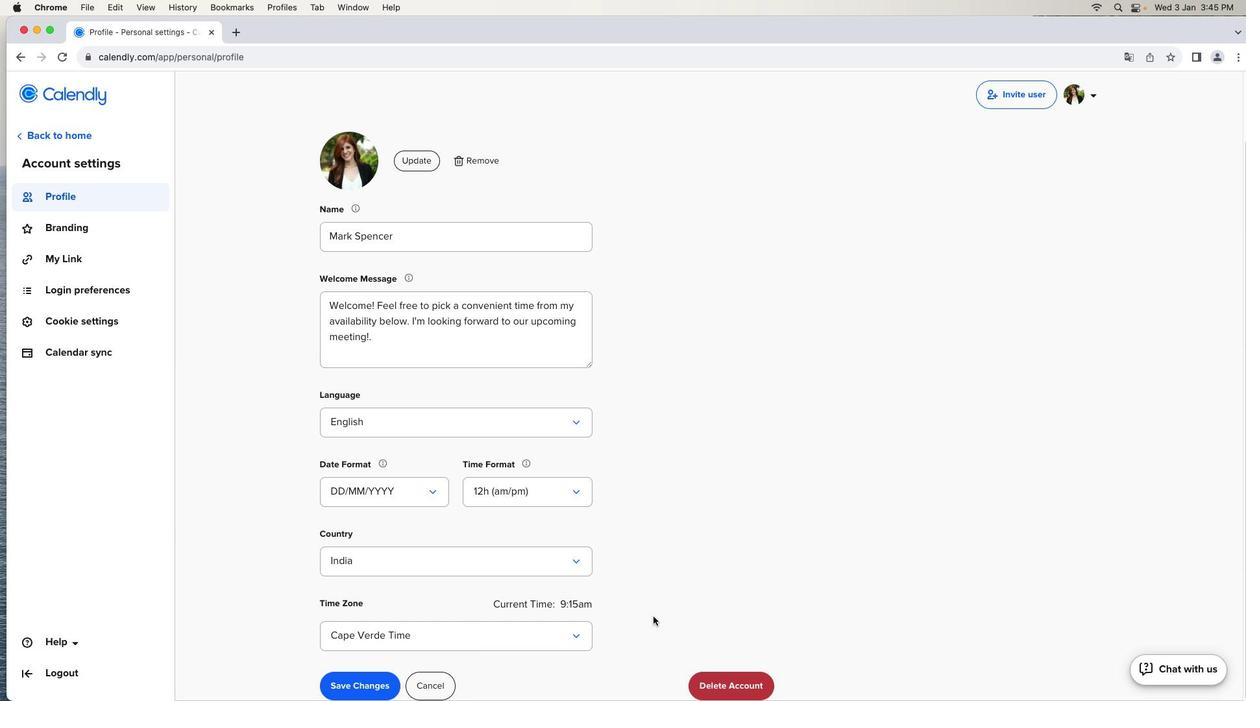 
Action: Mouse moved to (377, 678)
Screenshot: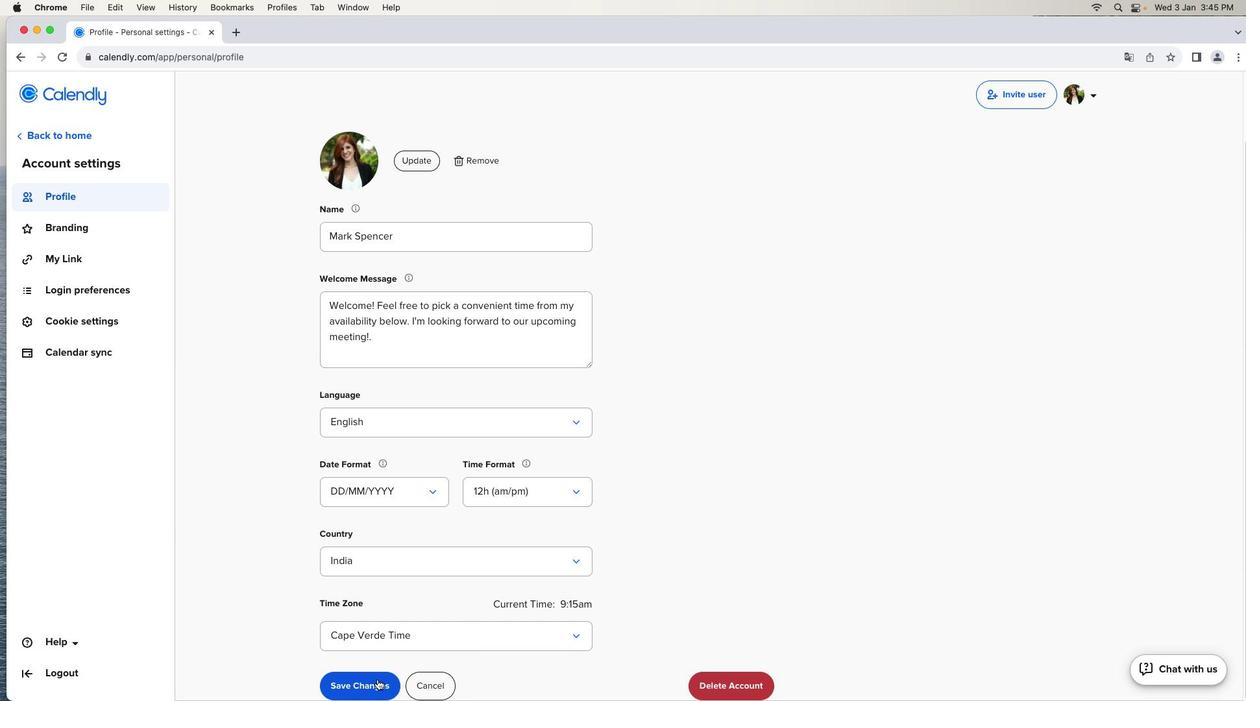
Action: Mouse pressed left at (377, 678)
Screenshot: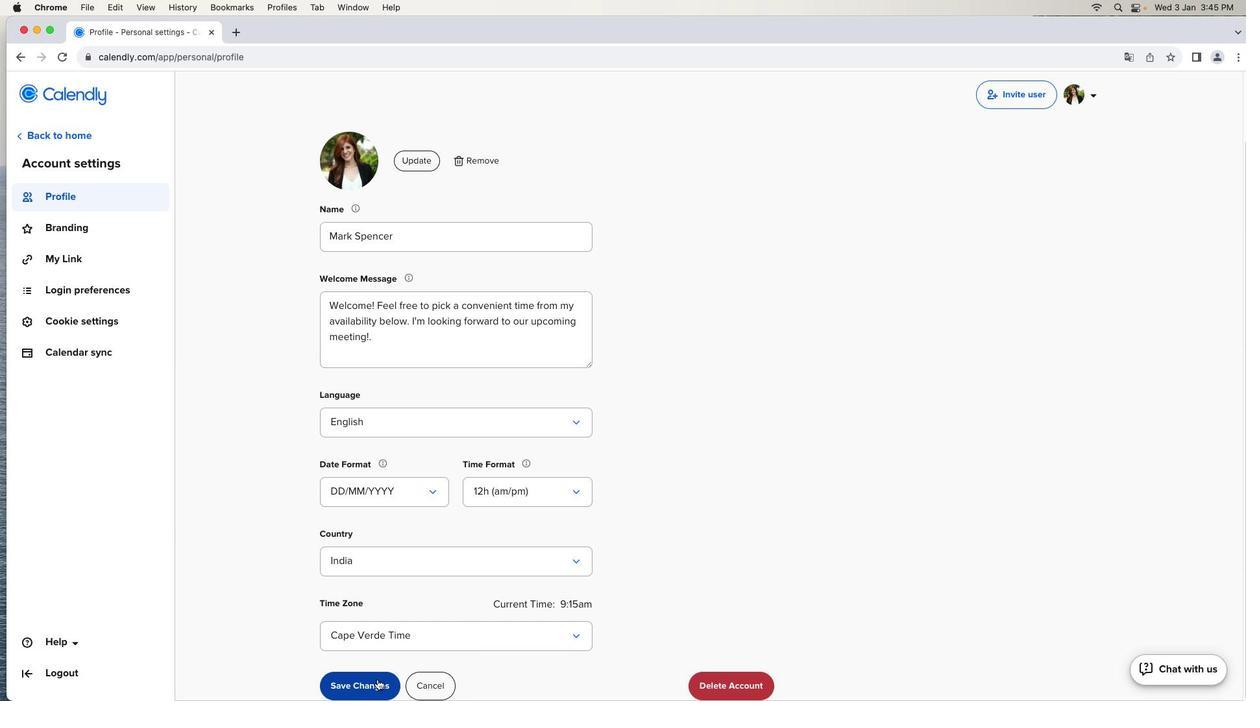 
Action: Mouse moved to (796, 503)
Screenshot: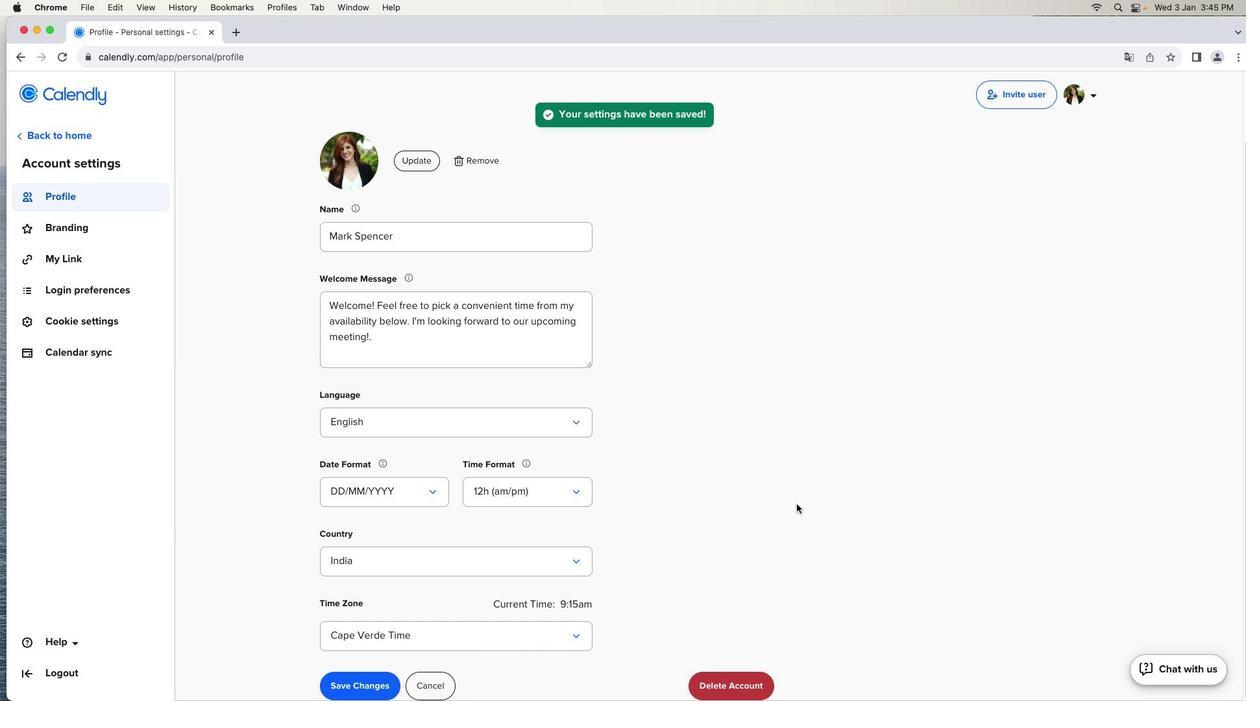 
